 Task: Create a due date automation trigger when advanced on, on the tuesday of the week before a card is due add fields without custom field "Resume" set to a date not in this week at 11:00 AM.
Action: Mouse moved to (1097, 85)
Screenshot: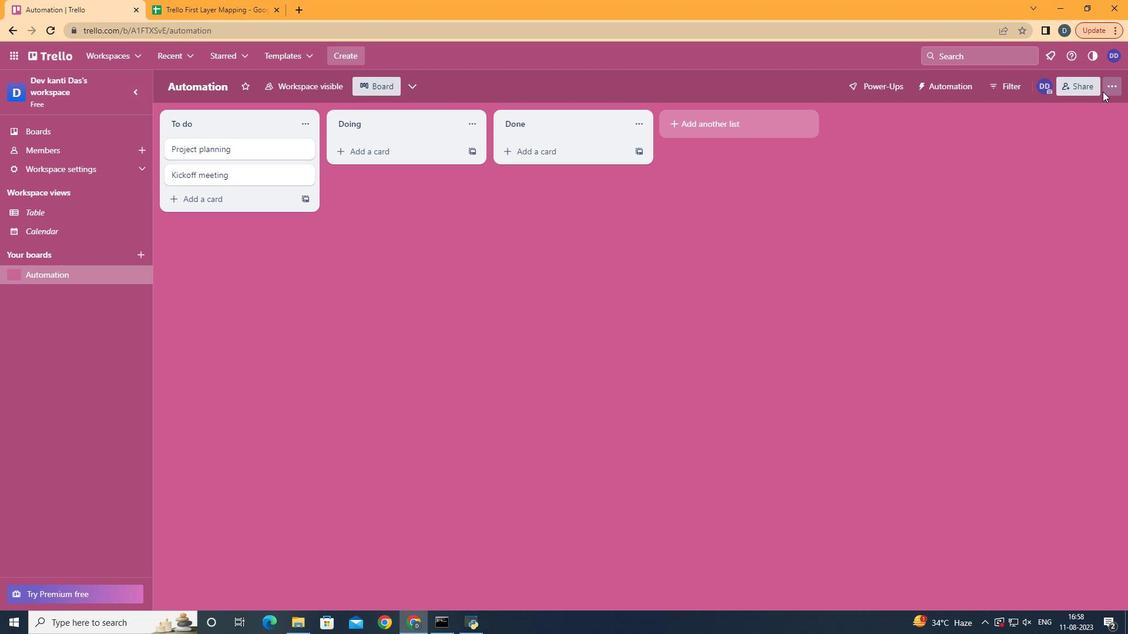 
Action: Mouse pressed left at (1097, 85)
Screenshot: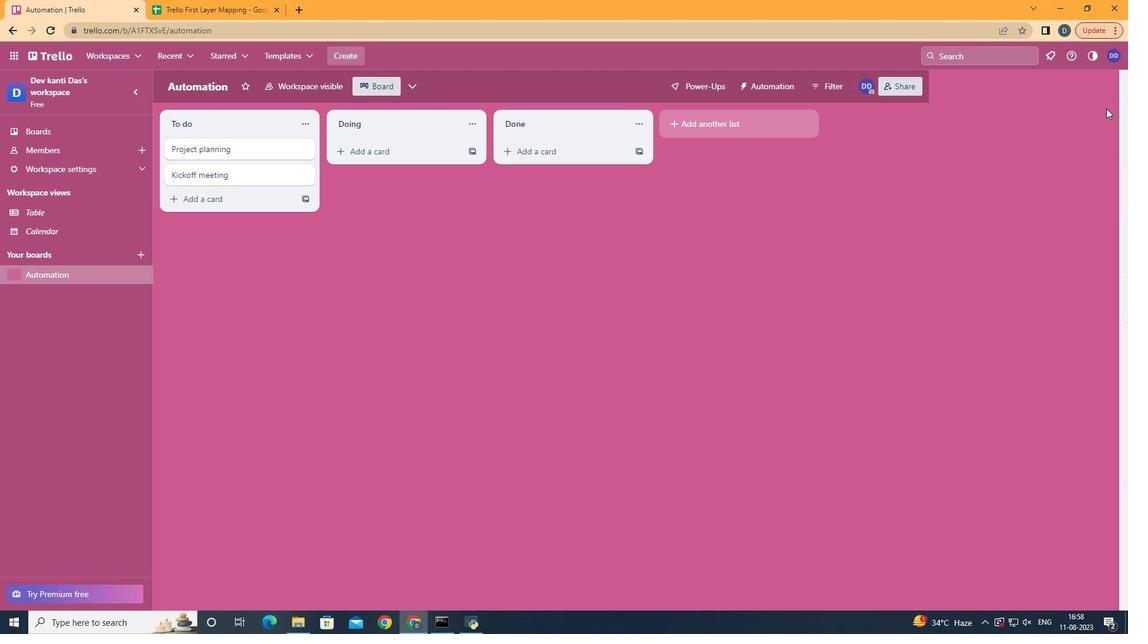 
Action: Mouse moved to (1046, 233)
Screenshot: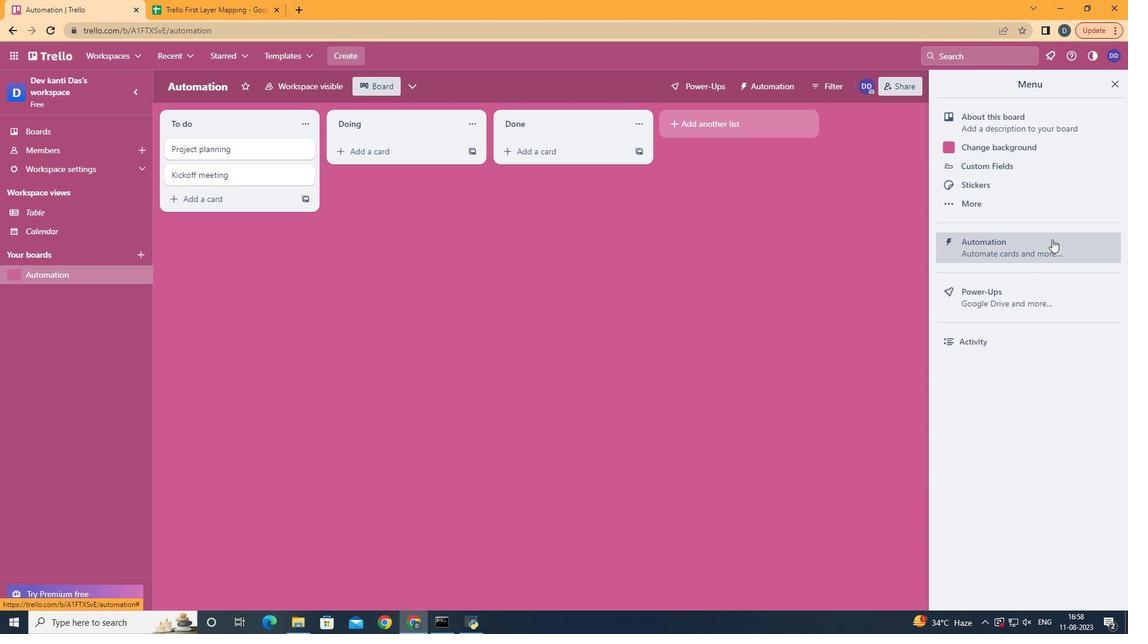 
Action: Mouse pressed left at (1046, 233)
Screenshot: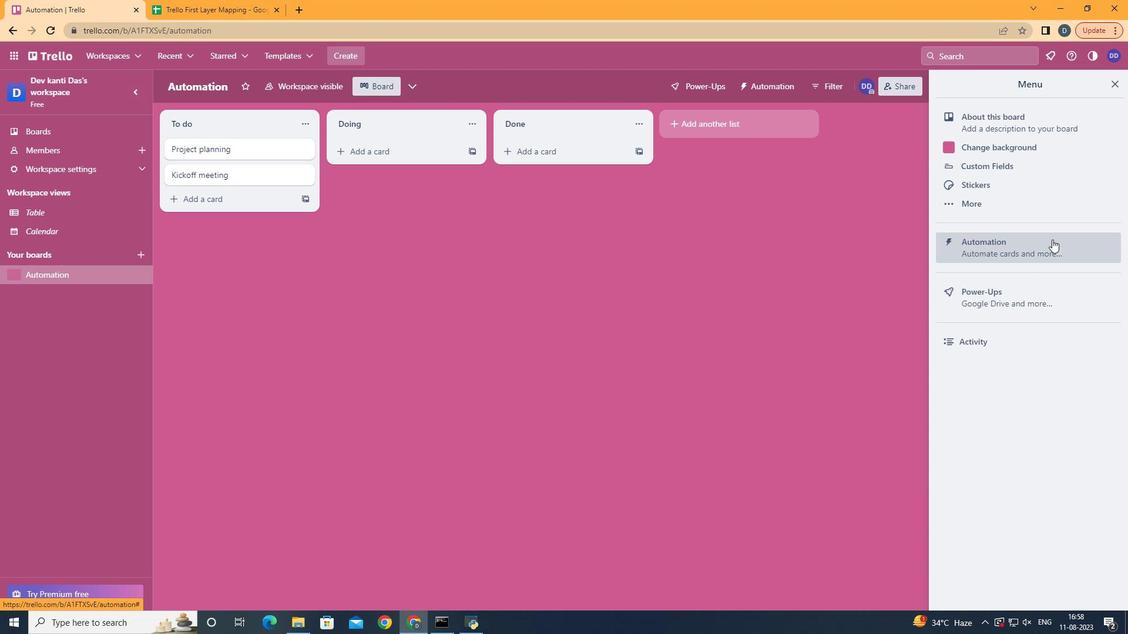 
Action: Mouse moved to (199, 238)
Screenshot: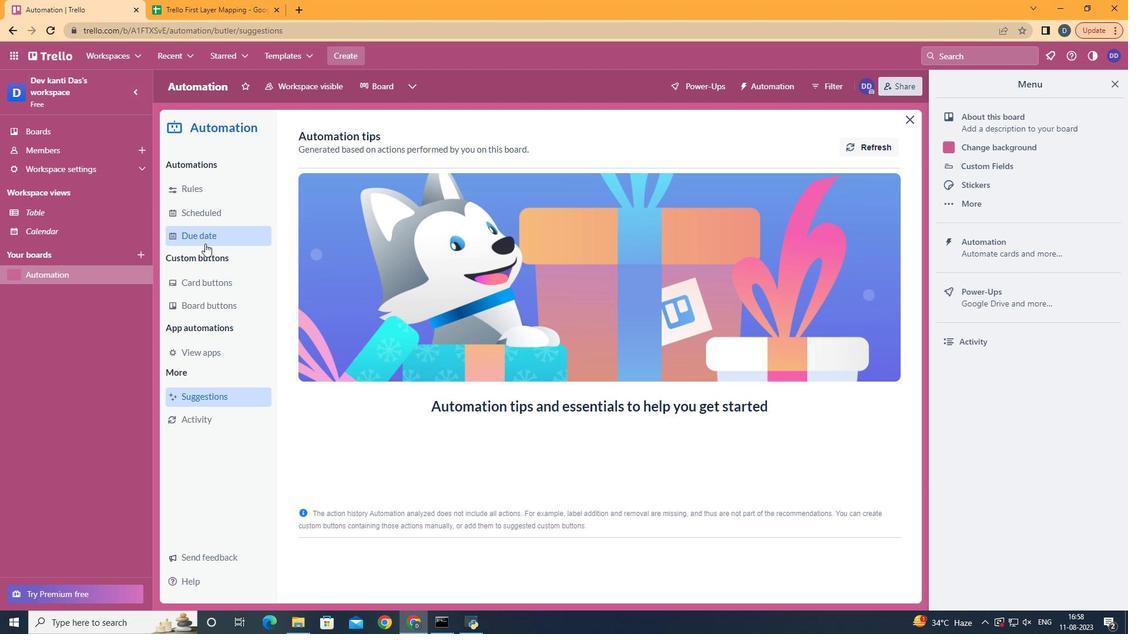 
Action: Mouse pressed left at (199, 238)
Screenshot: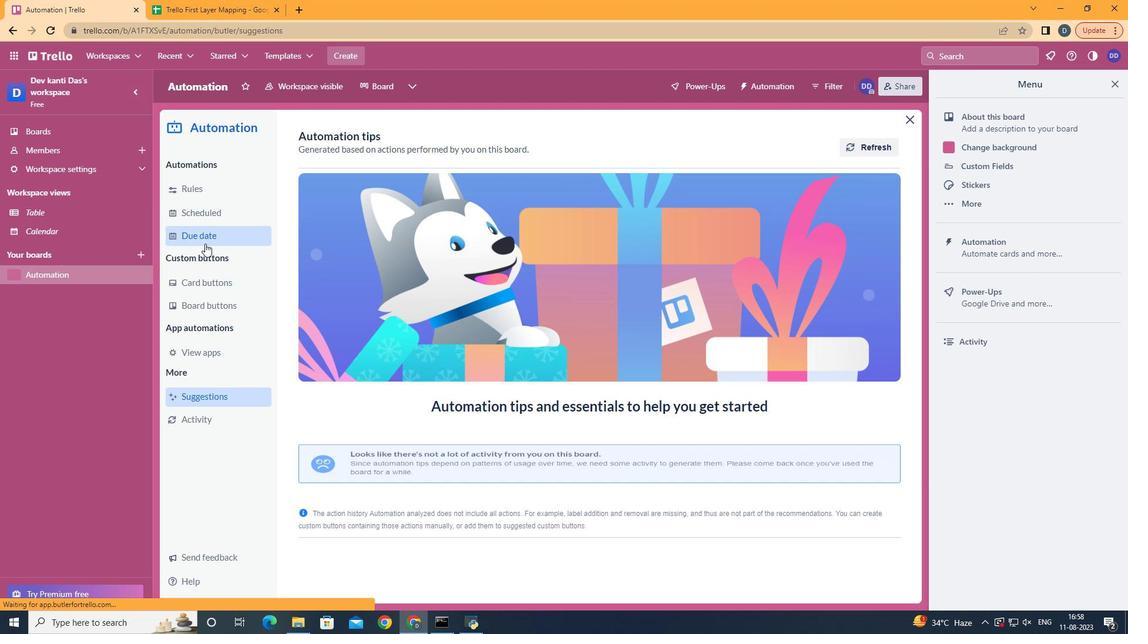 
Action: Mouse moved to (816, 133)
Screenshot: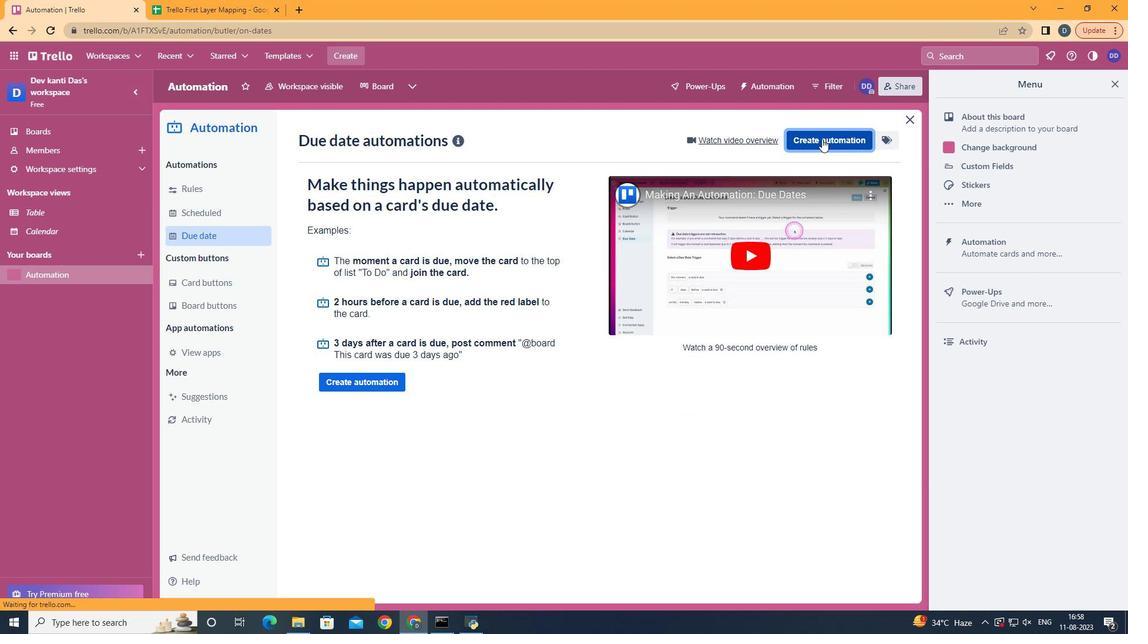 
Action: Mouse pressed left at (816, 133)
Screenshot: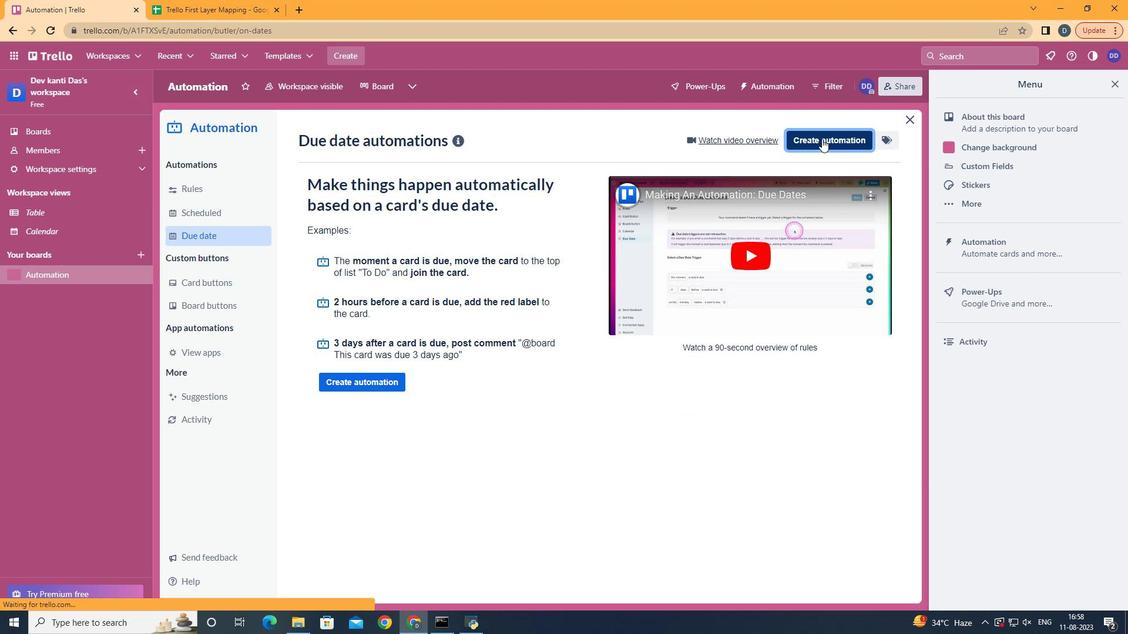 
Action: Mouse moved to (600, 247)
Screenshot: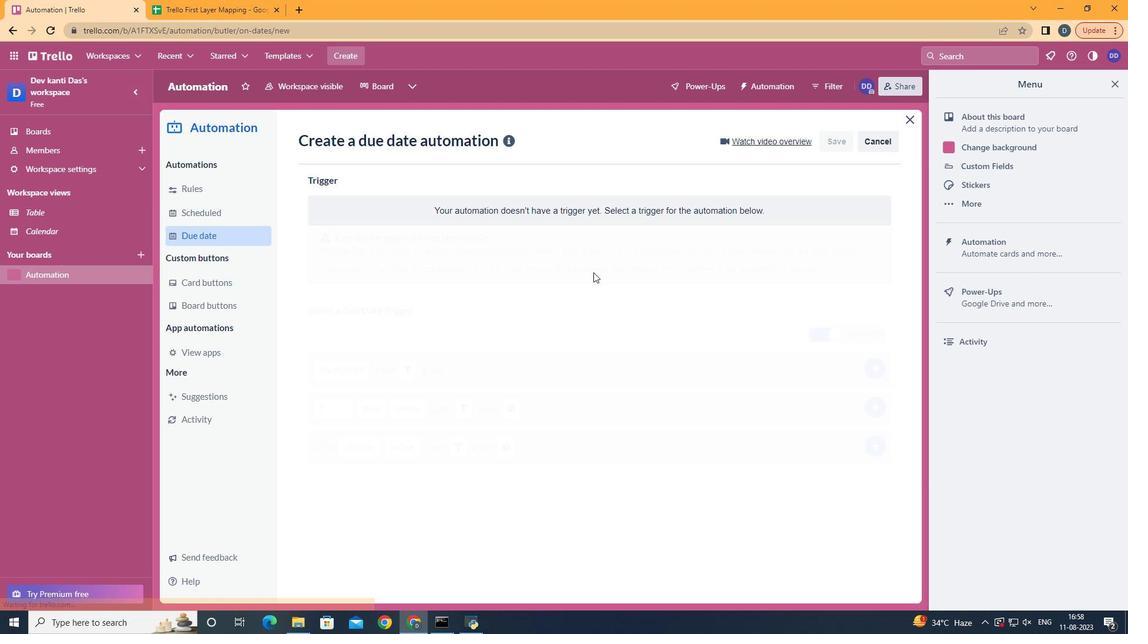 
Action: Mouse pressed left at (600, 247)
Screenshot: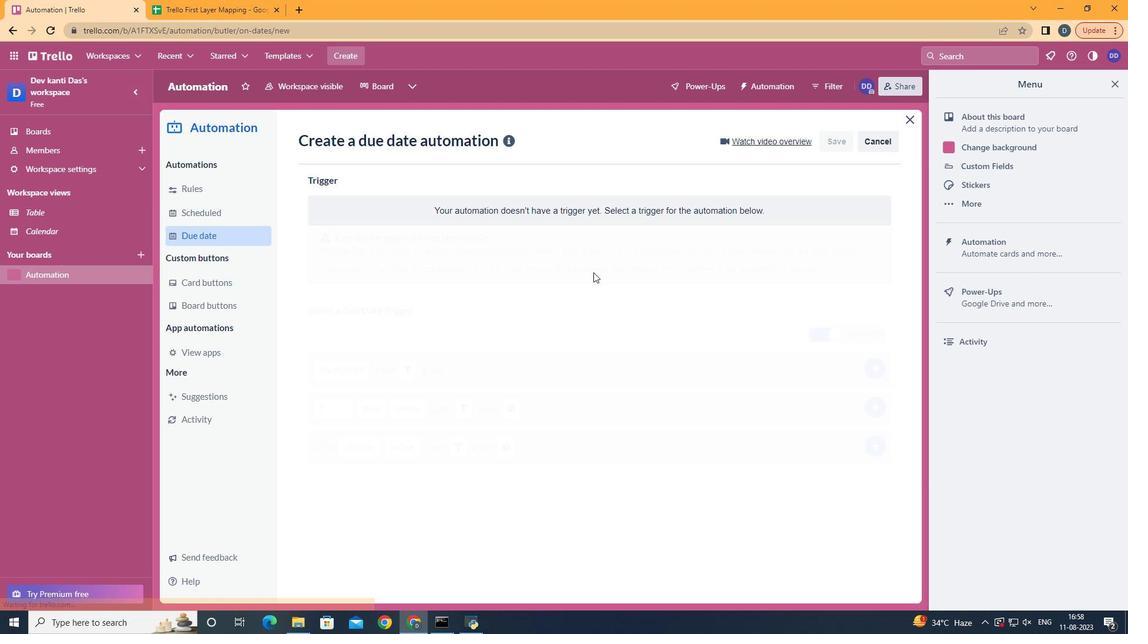 
Action: Mouse moved to (371, 327)
Screenshot: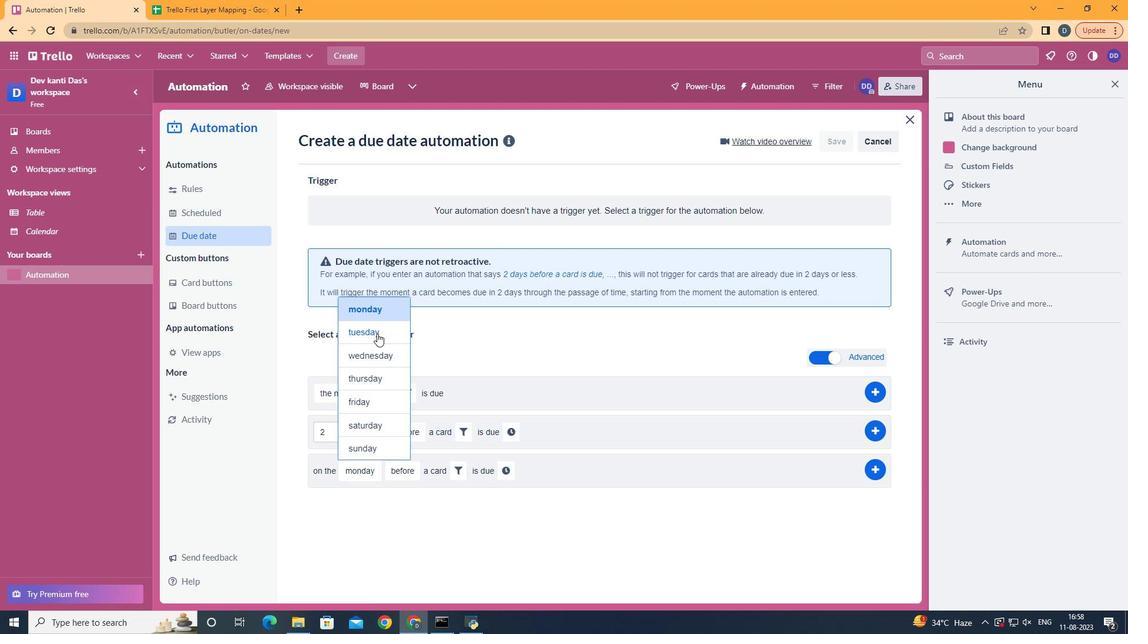 
Action: Mouse pressed left at (371, 327)
Screenshot: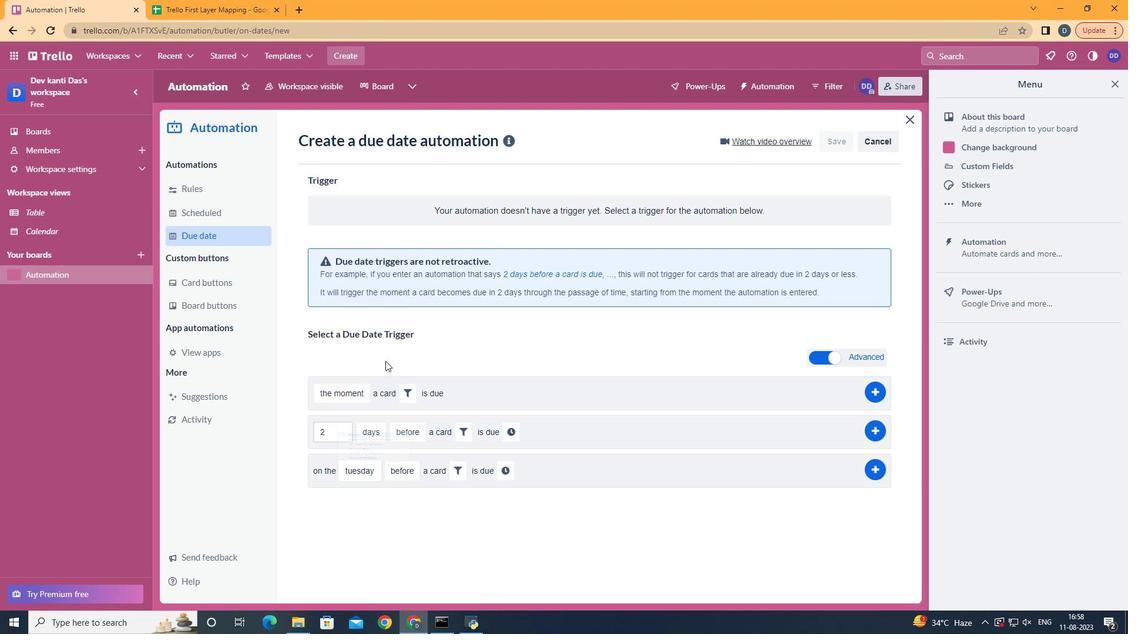 
Action: Mouse moved to (419, 557)
Screenshot: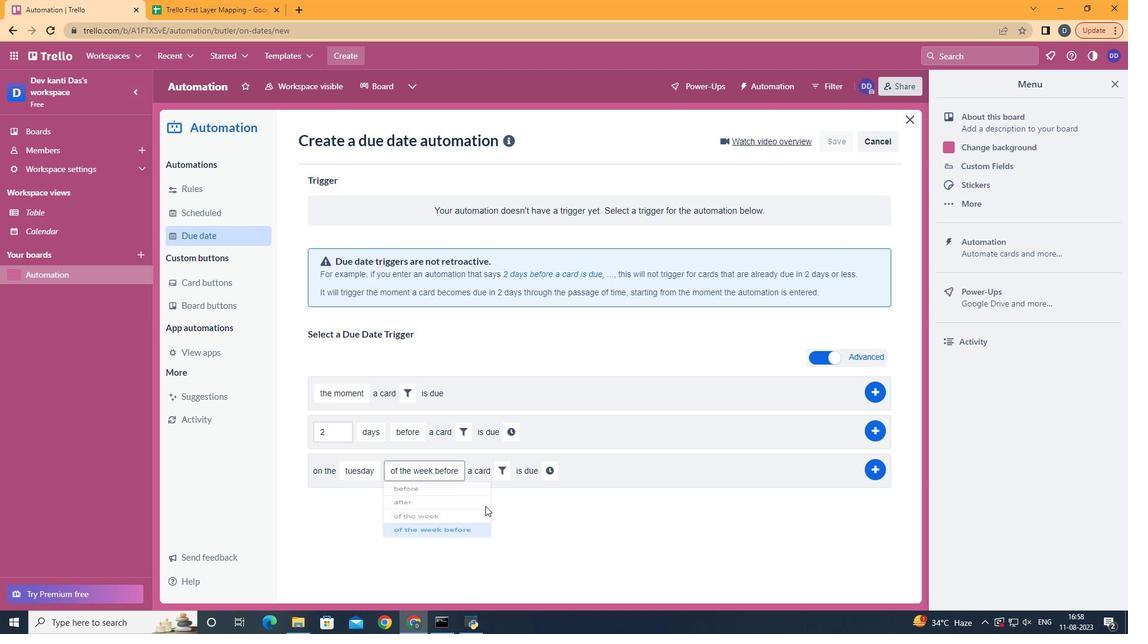 
Action: Mouse pressed left at (419, 557)
Screenshot: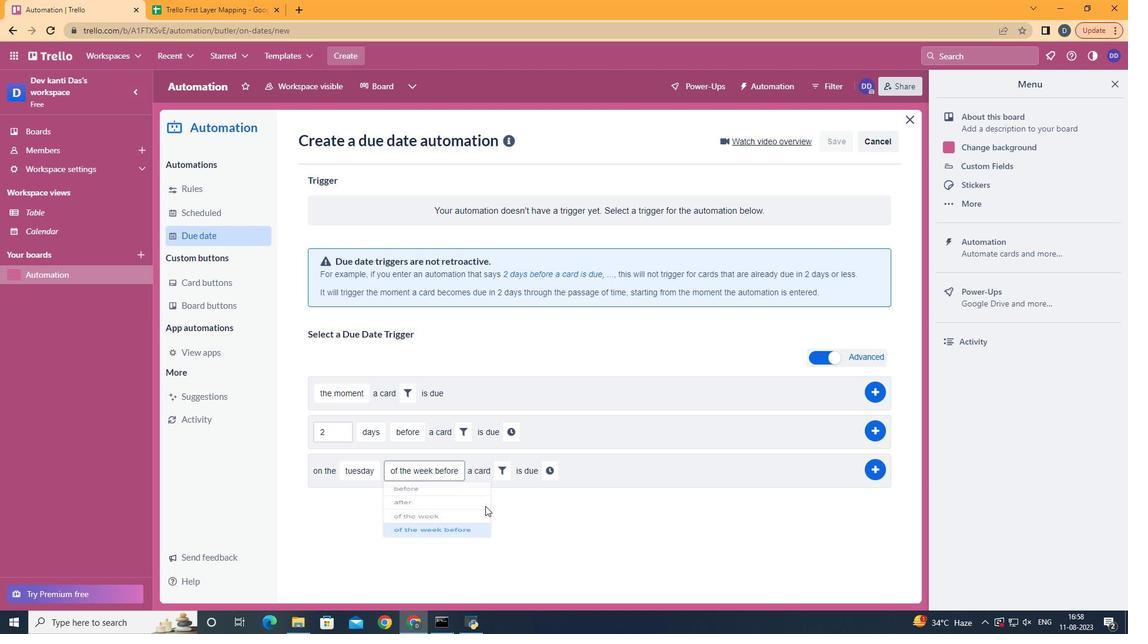 
Action: Mouse moved to (489, 464)
Screenshot: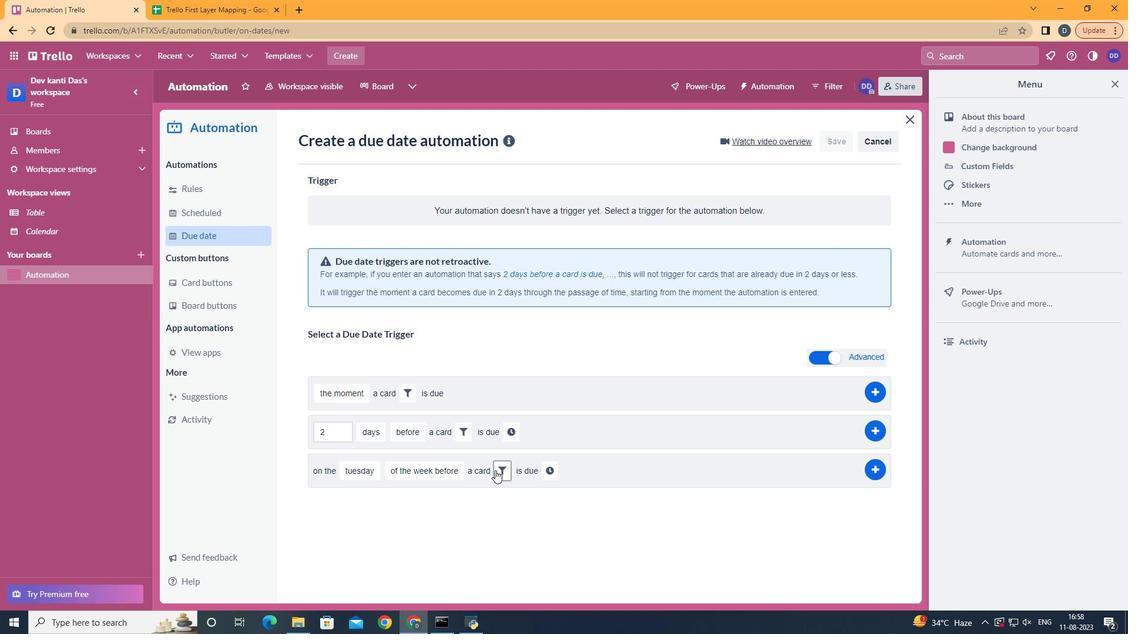 
Action: Mouse pressed left at (489, 464)
Screenshot: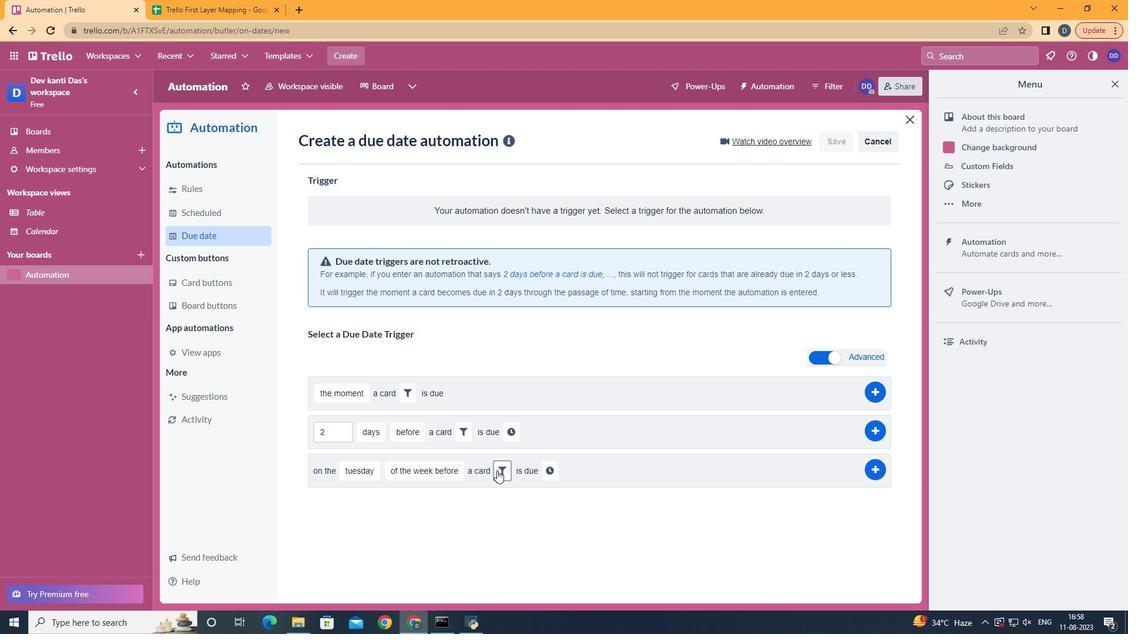 
Action: Mouse moved to (687, 496)
Screenshot: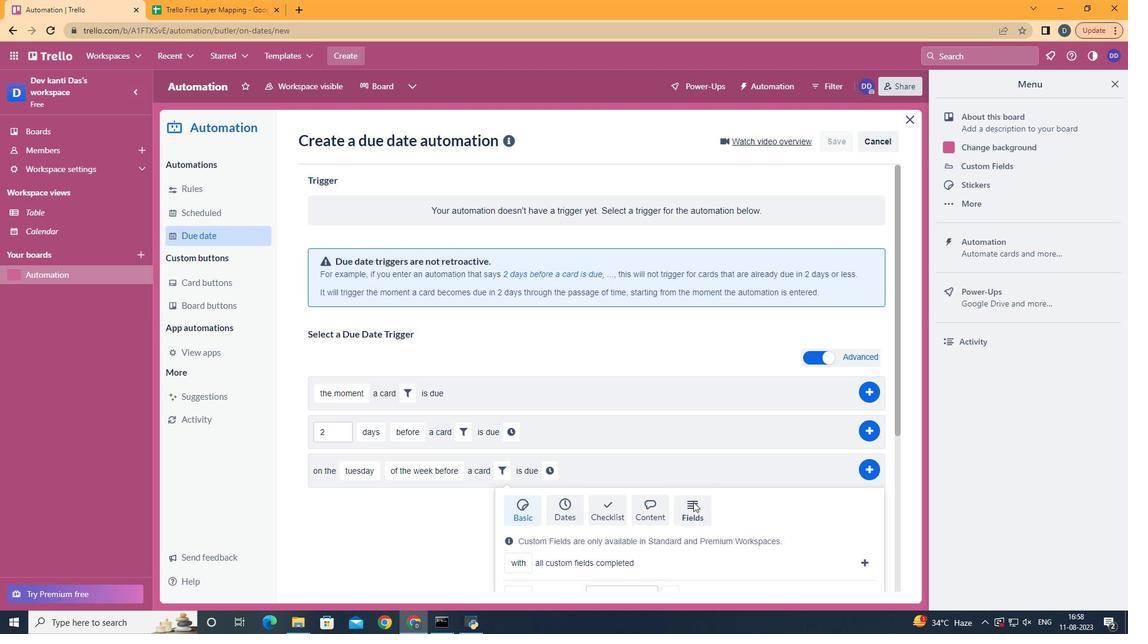 
Action: Mouse pressed left at (687, 496)
Screenshot: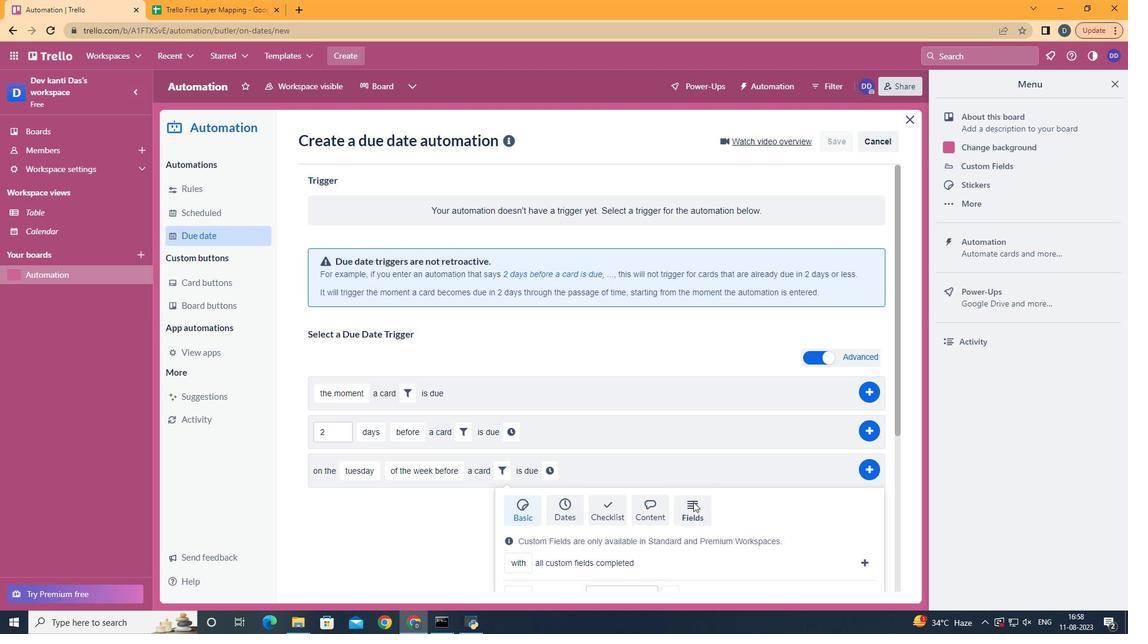 
Action: Mouse moved to (691, 496)
Screenshot: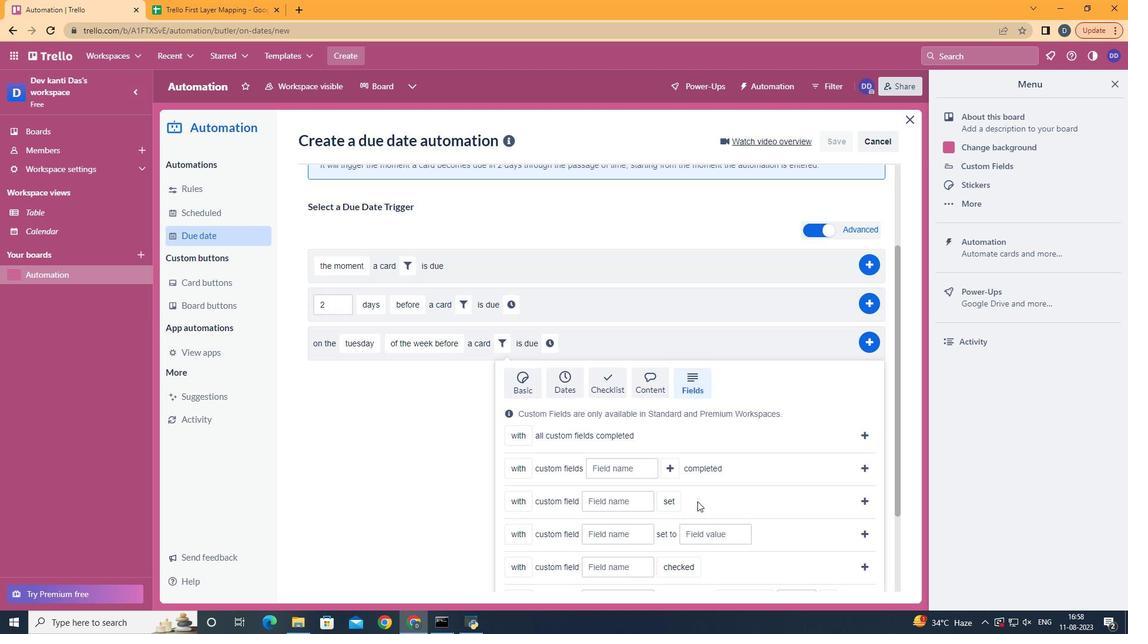 
Action: Mouse scrolled (691, 495) with delta (0, 0)
Screenshot: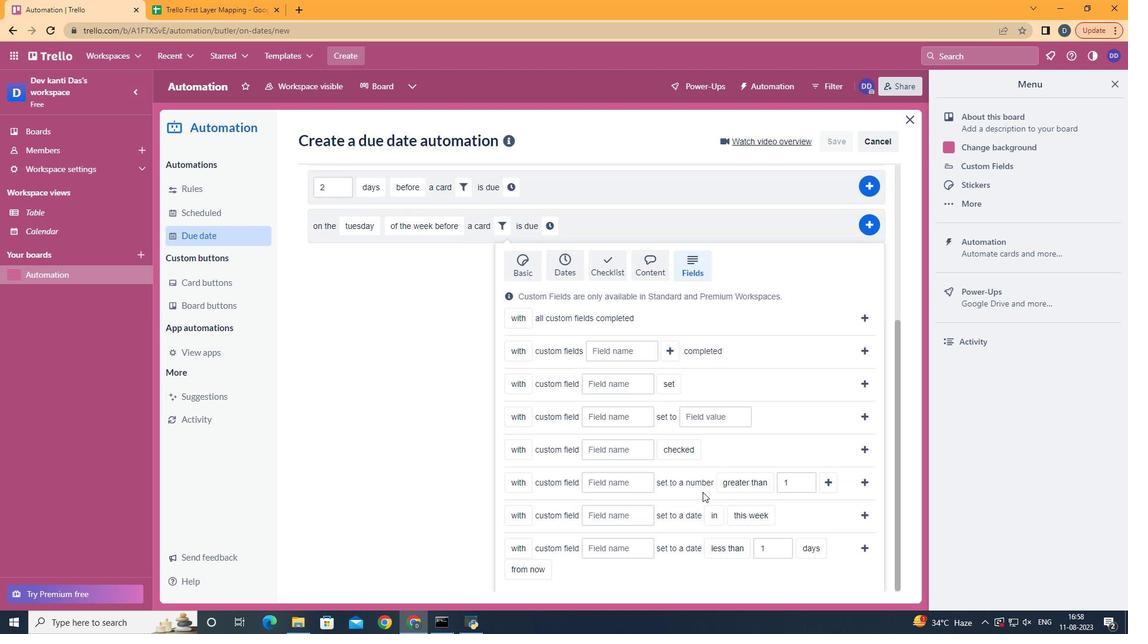 
Action: Mouse scrolled (691, 495) with delta (0, 0)
Screenshot: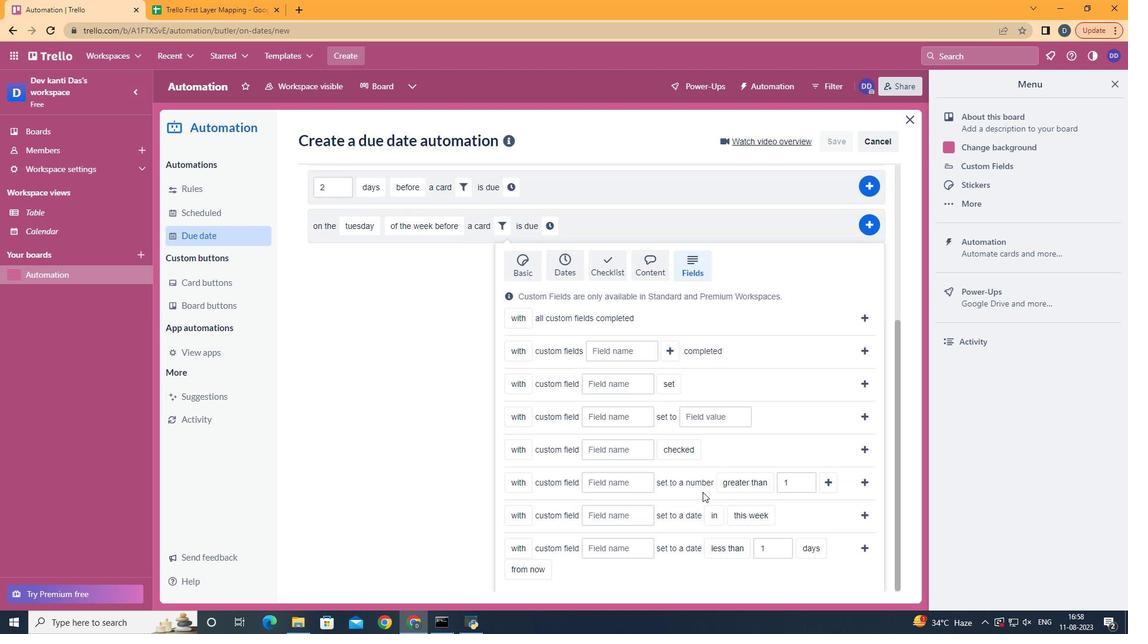 
Action: Mouse scrolled (691, 495) with delta (0, 0)
Screenshot: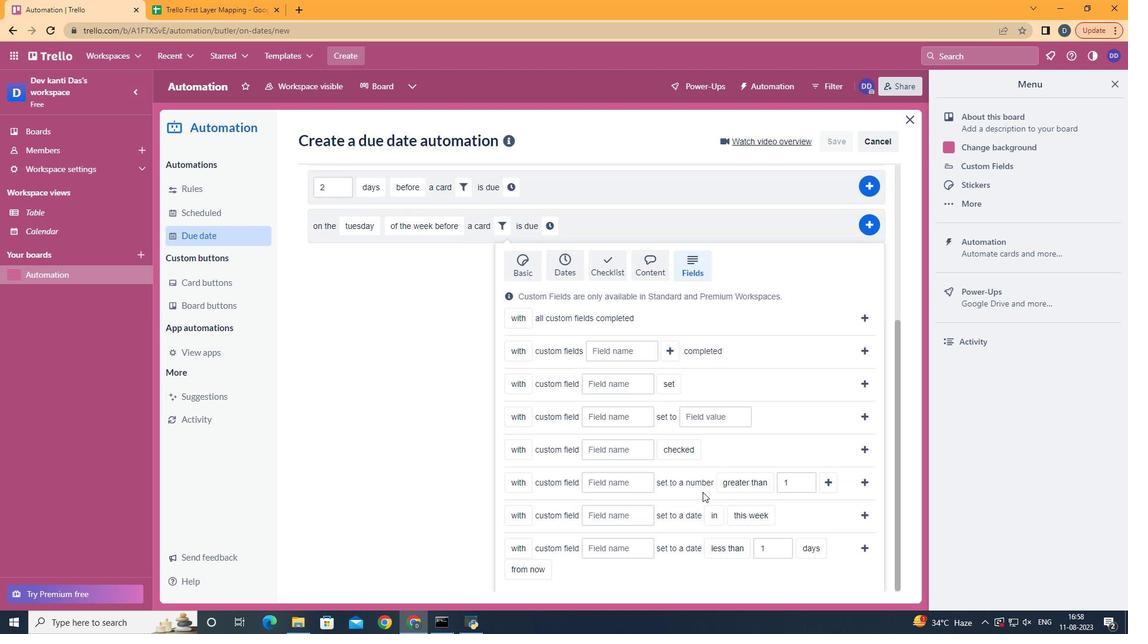 
Action: Mouse scrolled (691, 495) with delta (0, 0)
Screenshot: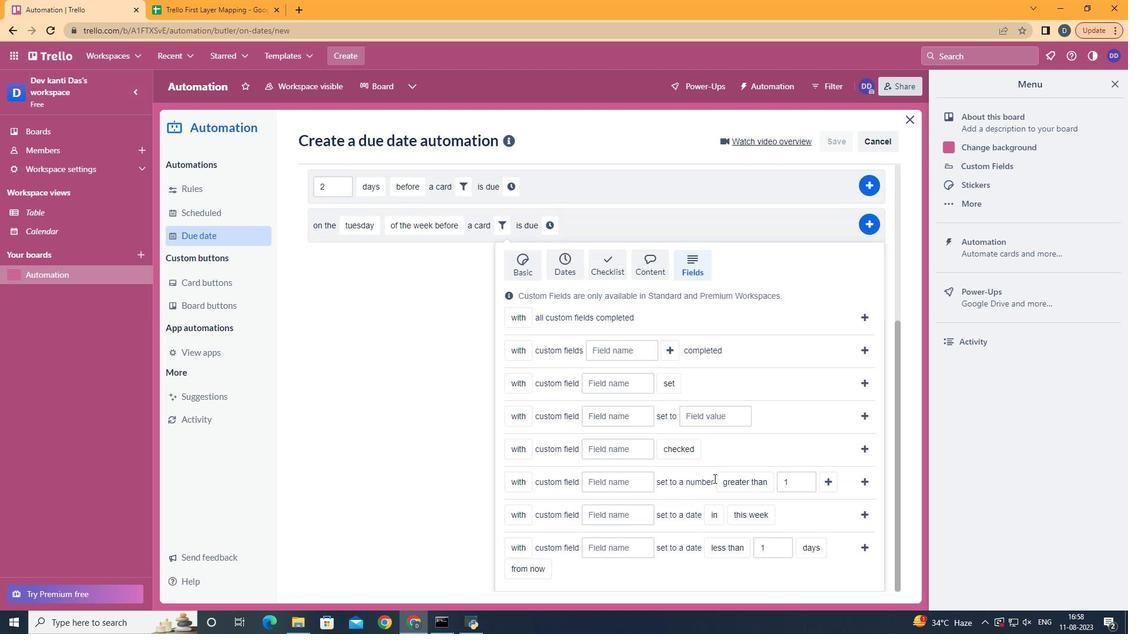 
Action: Mouse scrolled (691, 495) with delta (0, 0)
Screenshot: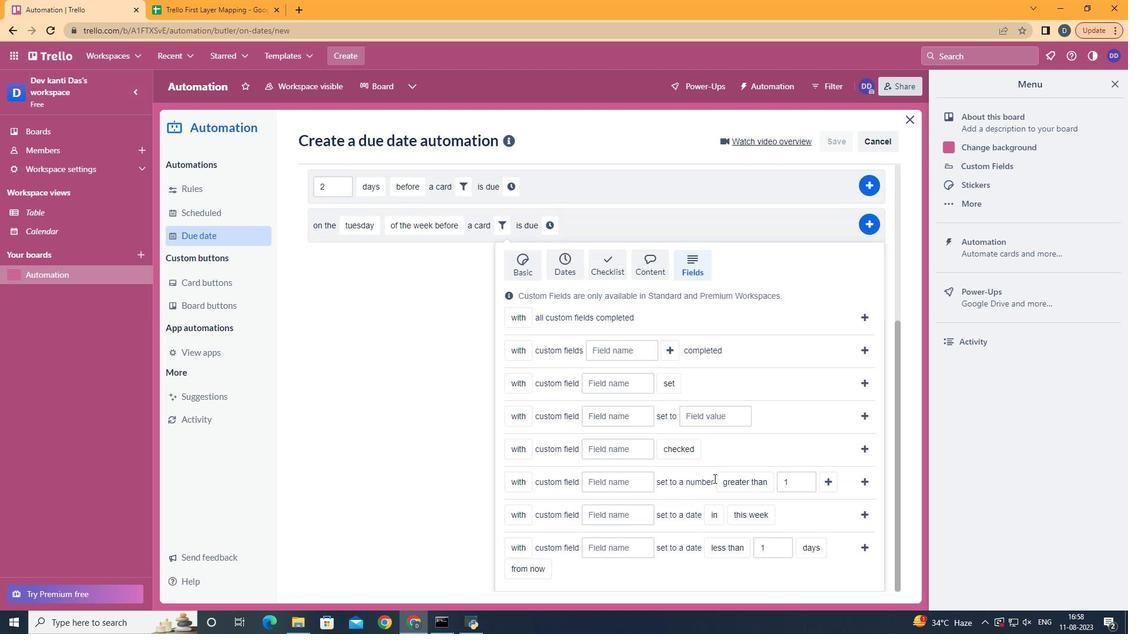 
Action: Mouse moved to (530, 547)
Screenshot: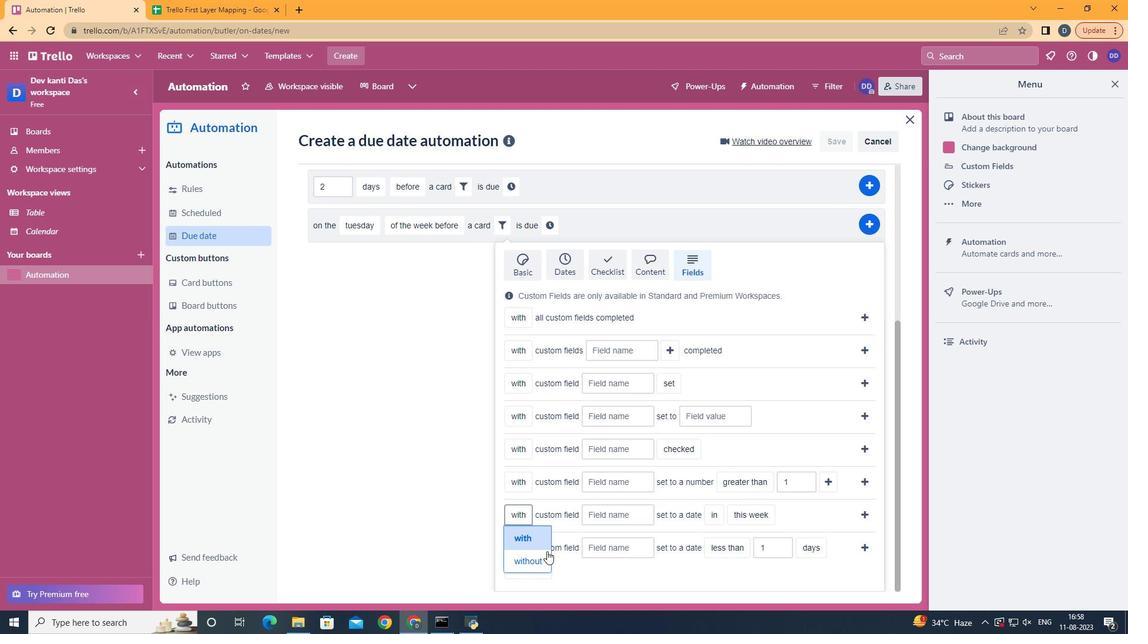 
Action: Mouse pressed left at (530, 547)
Screenshot: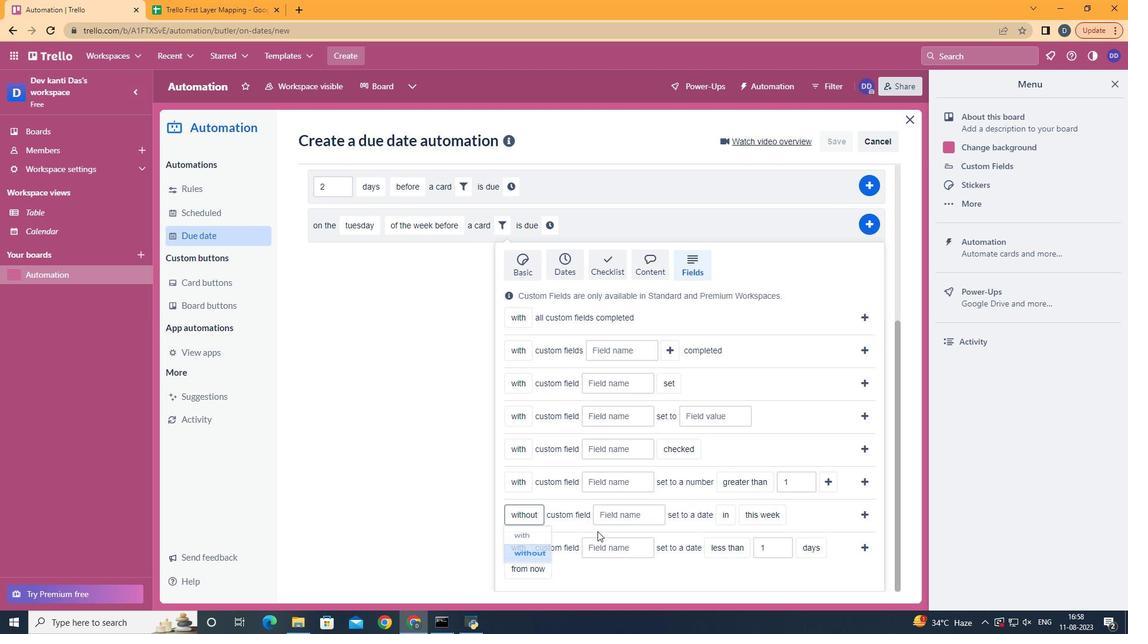 
Action: Mouse moved to (613, 514)
Screenshot: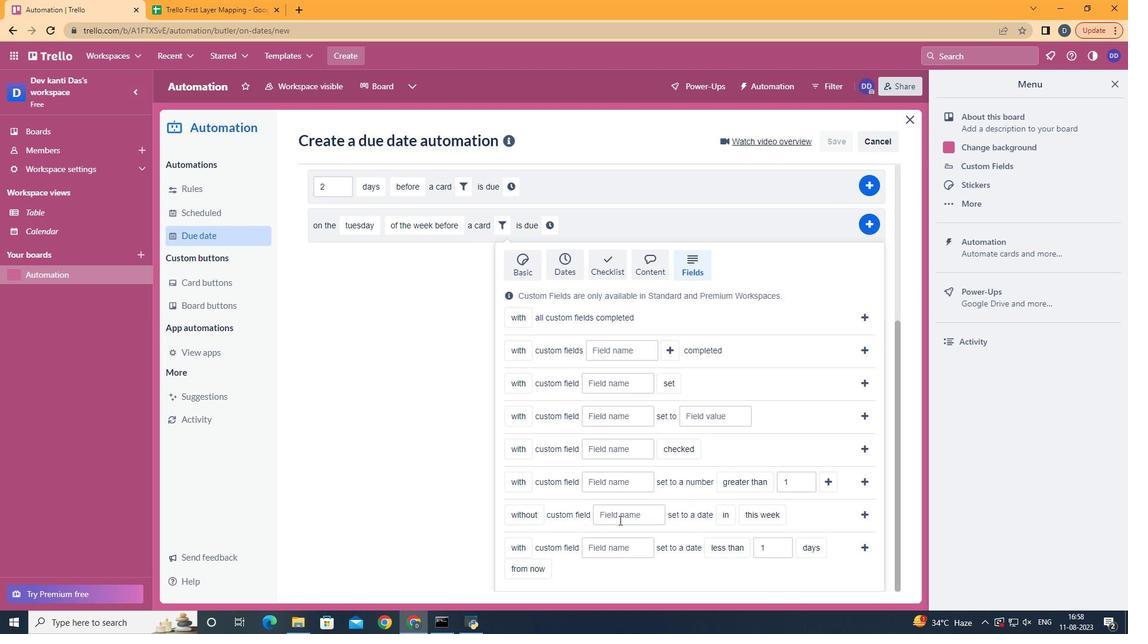 
Action: Mouse pressed left at (613, 514)
Screenshot: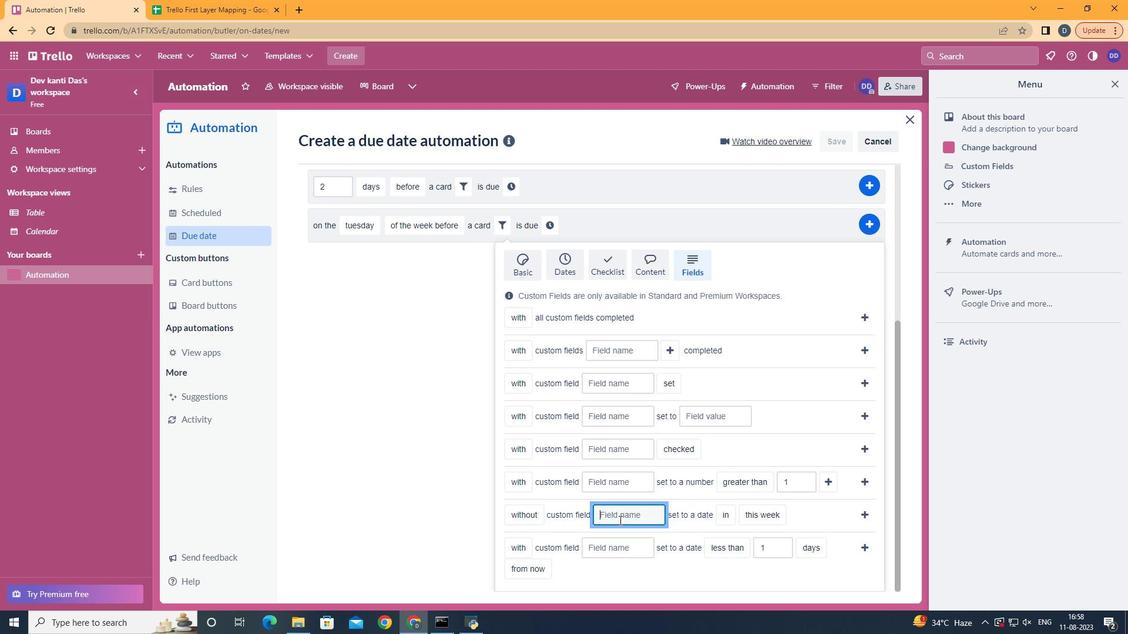 
Action: Mouse moved to (617, 514)
Screenshot: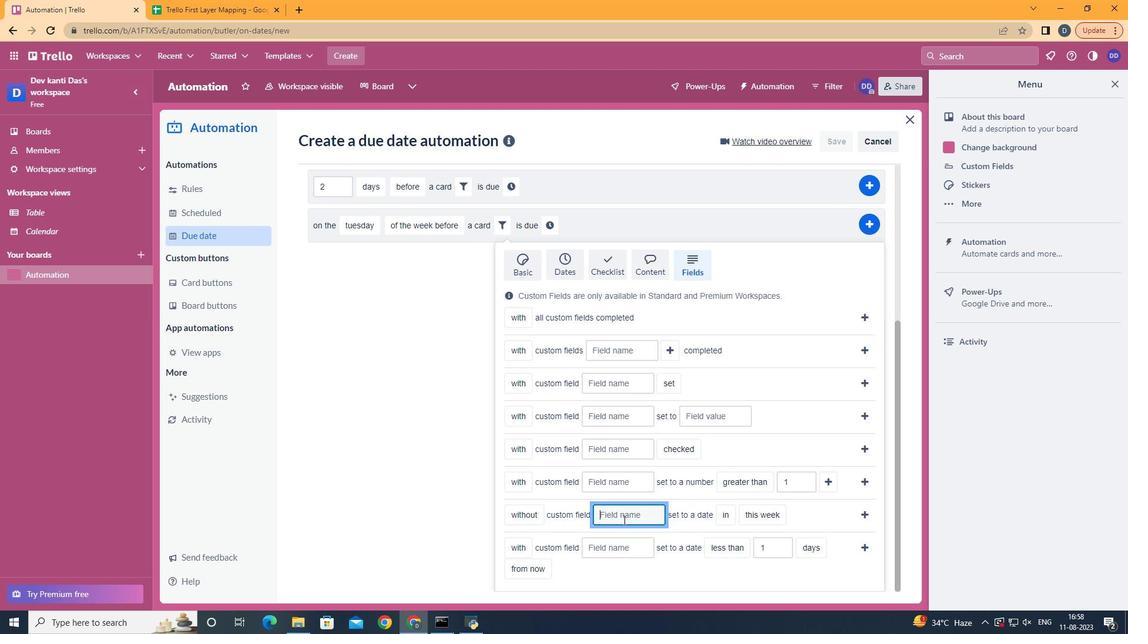
Action: Key pressed <Key.shift>Resume
Screenshot: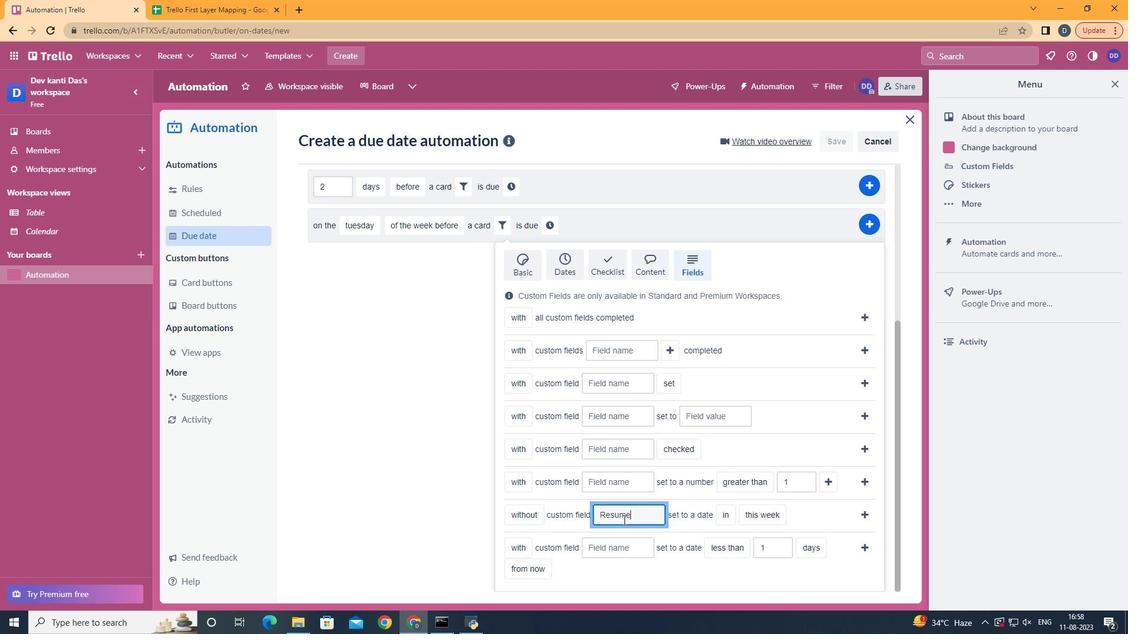 
Action: Mouse moved to (724, 560)
Screenshot: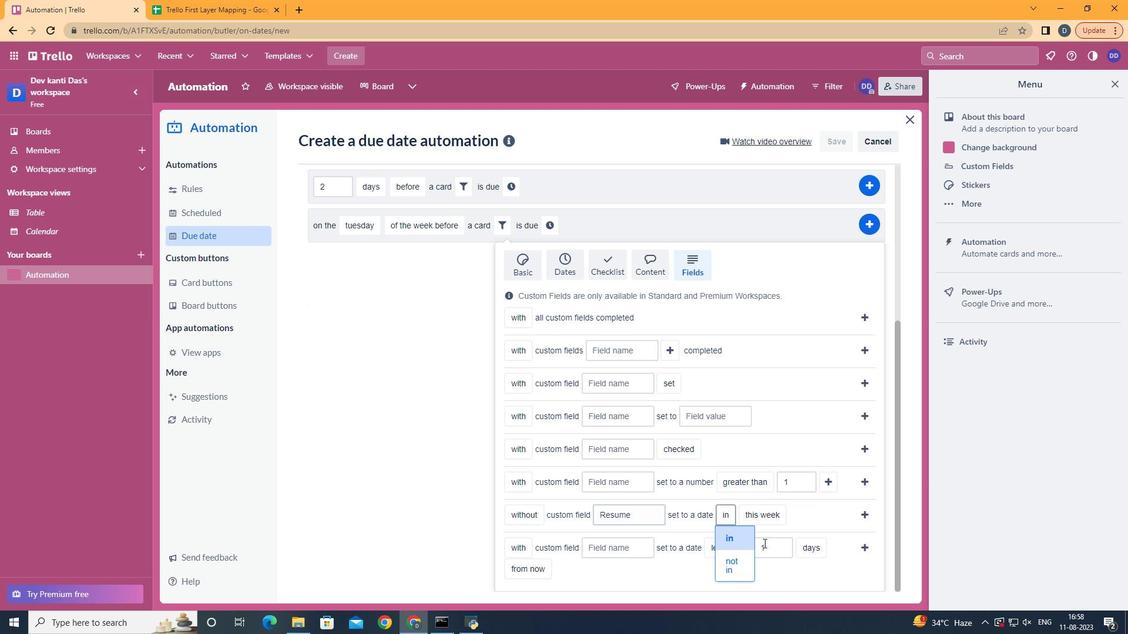 
Action: Mouse pressed left at (724, 560)
Screenshot: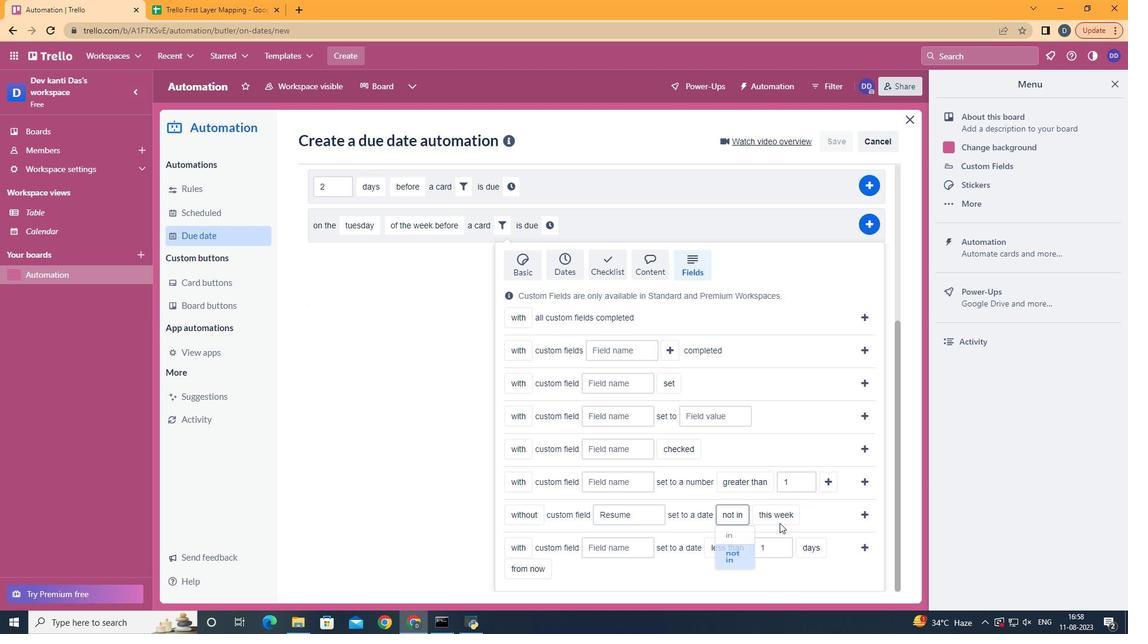 
Action: Mouse moved to (782, 530)
Screenshot: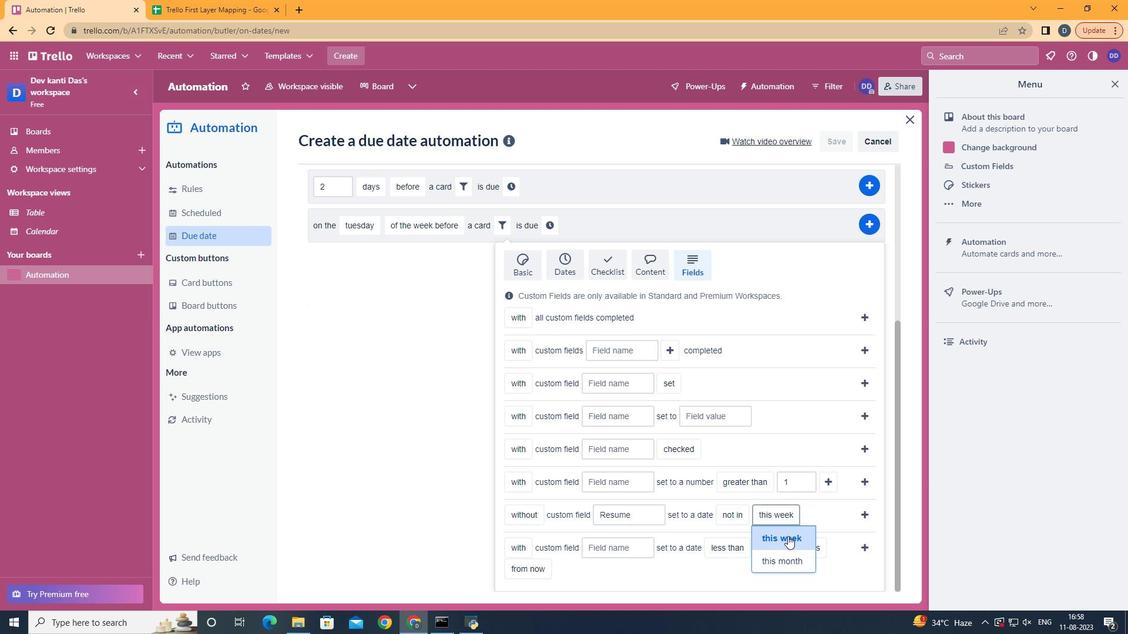 
Action: Mouse pressed left at (782, 530)
Screenshot: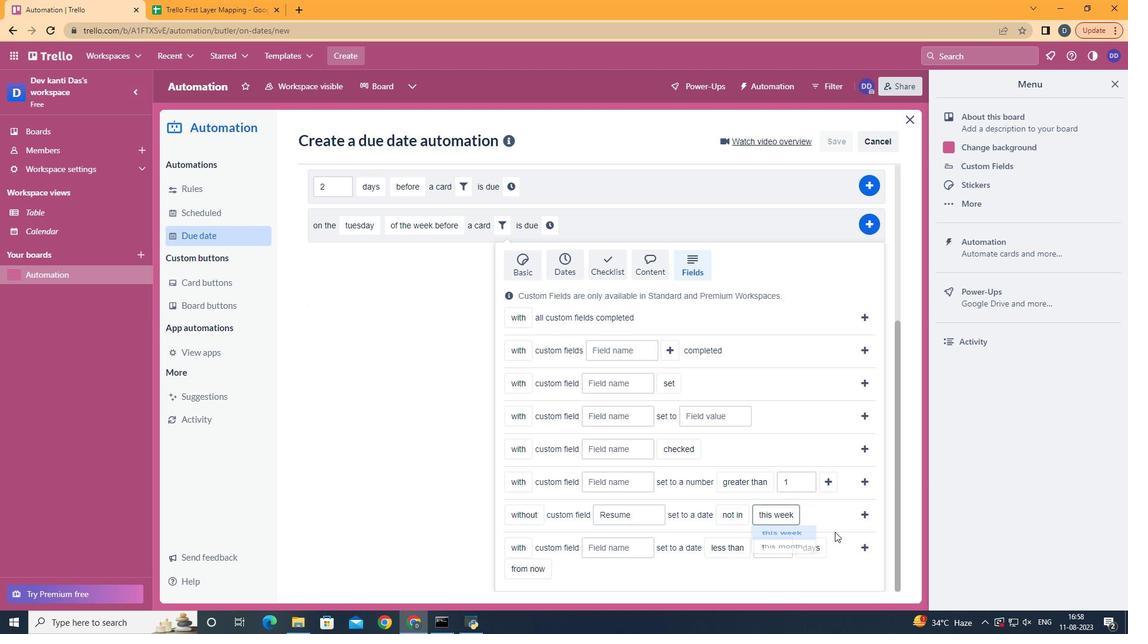 
Action: Mouse moved to (856, 511)
Screenshot: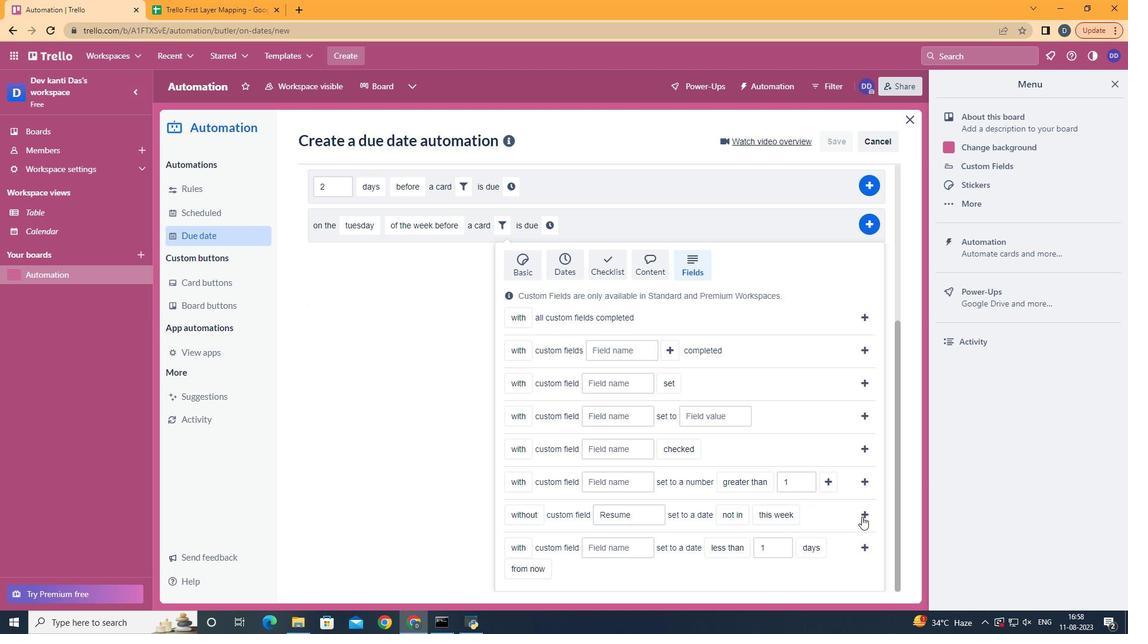 
Action: Mouse pressed left at (856, 511)
Screenshot: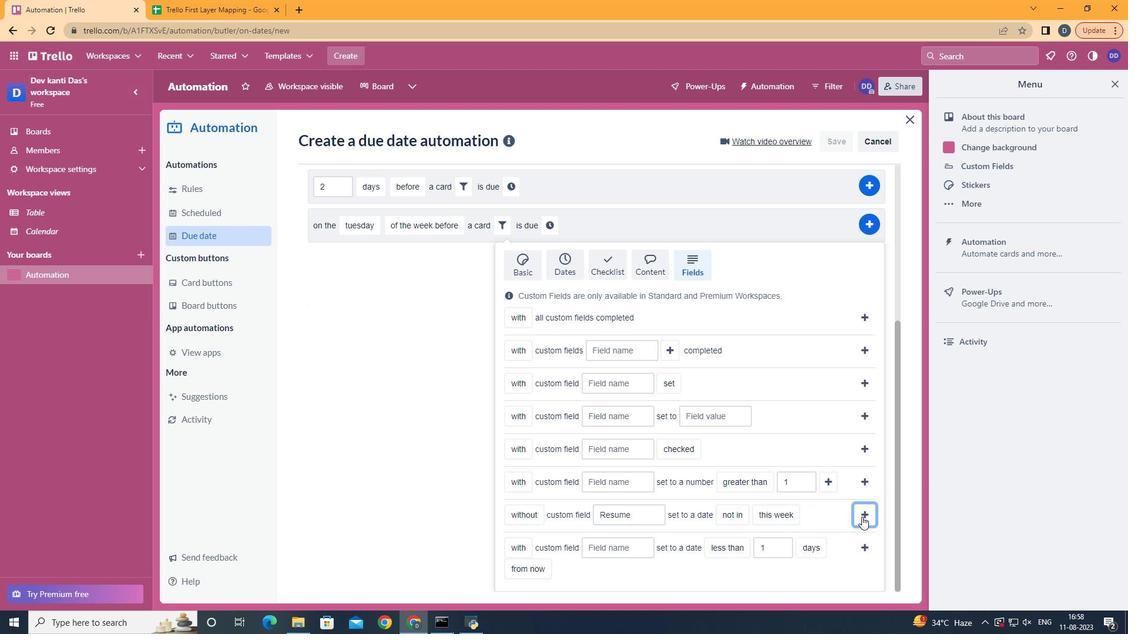 
Action: Mouse moved to (802, 460)
Screenshot: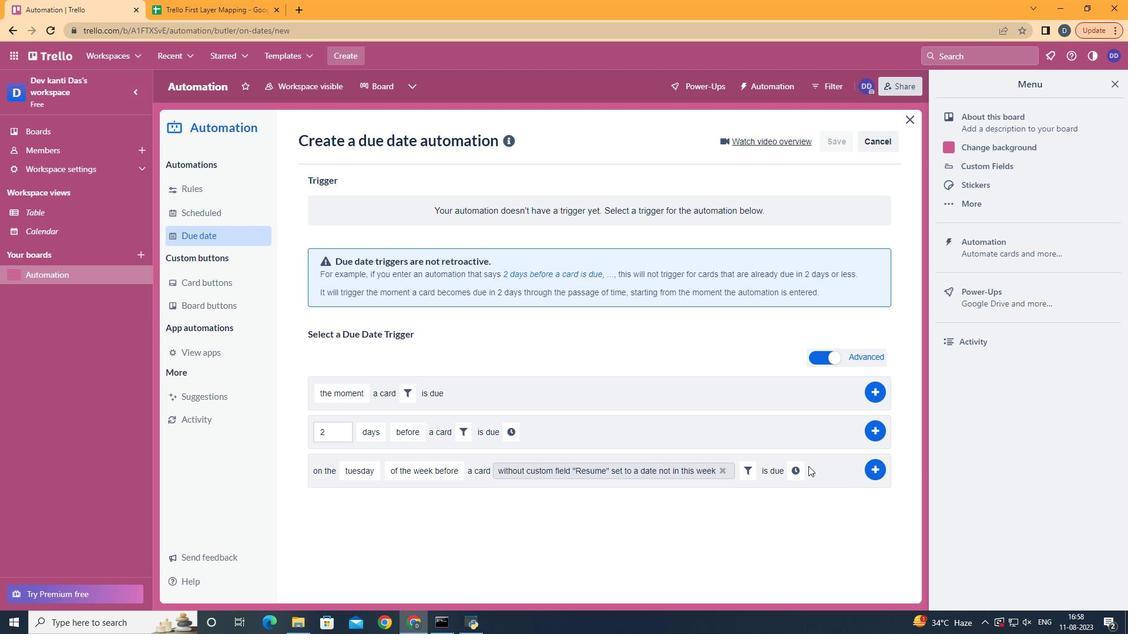 
Action: Mouse pressed left at (802, 460)
Screenshot: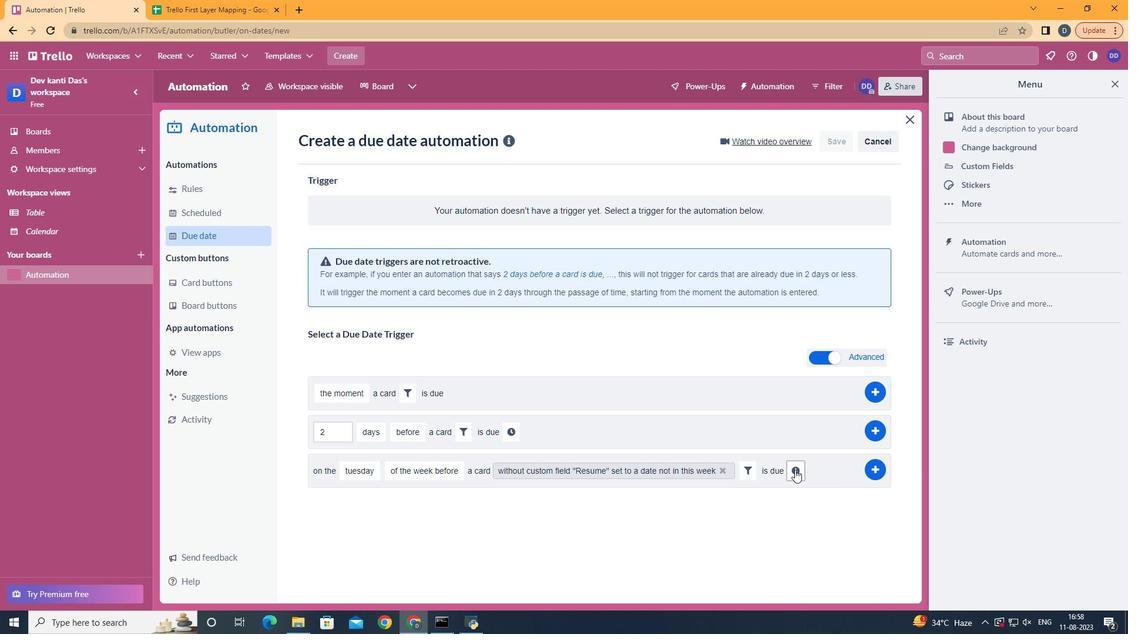 
Action: Mouse moved to (789, 464)
Screenshot: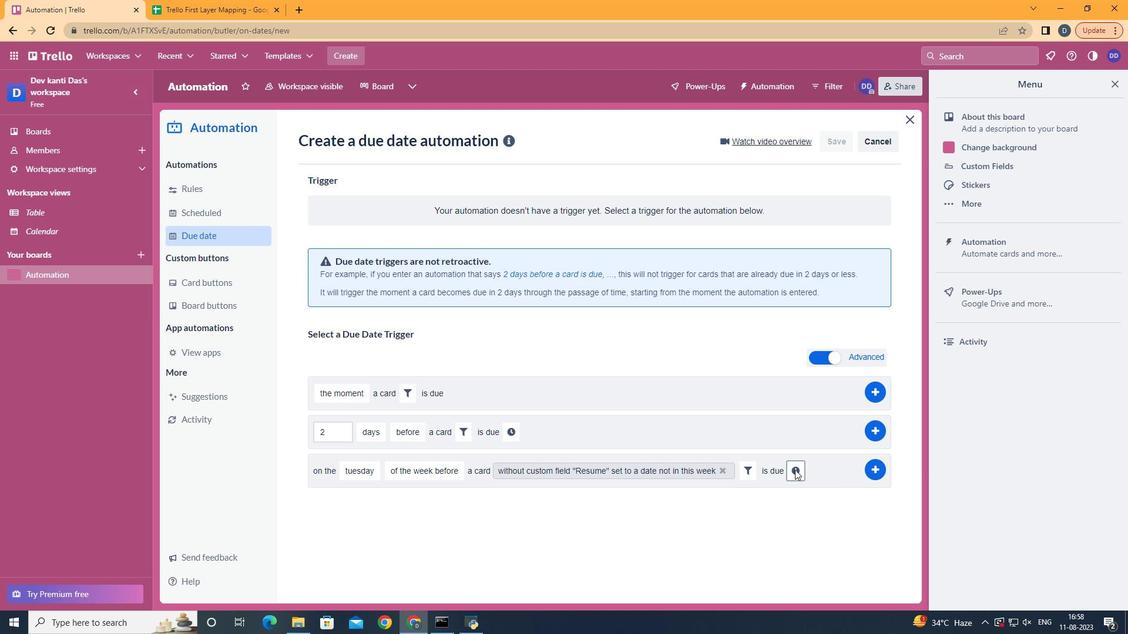 
Action: Mouse pressed left at (789, 464)
Screenshot: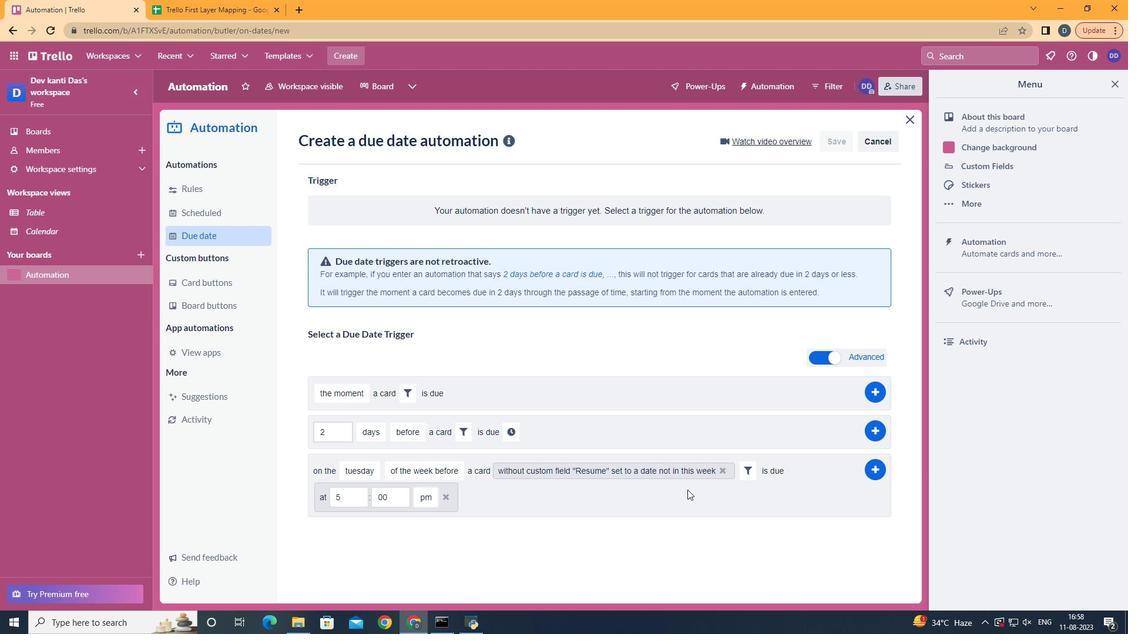 
Action: Mouse moved to (337, 496)
Screenshot: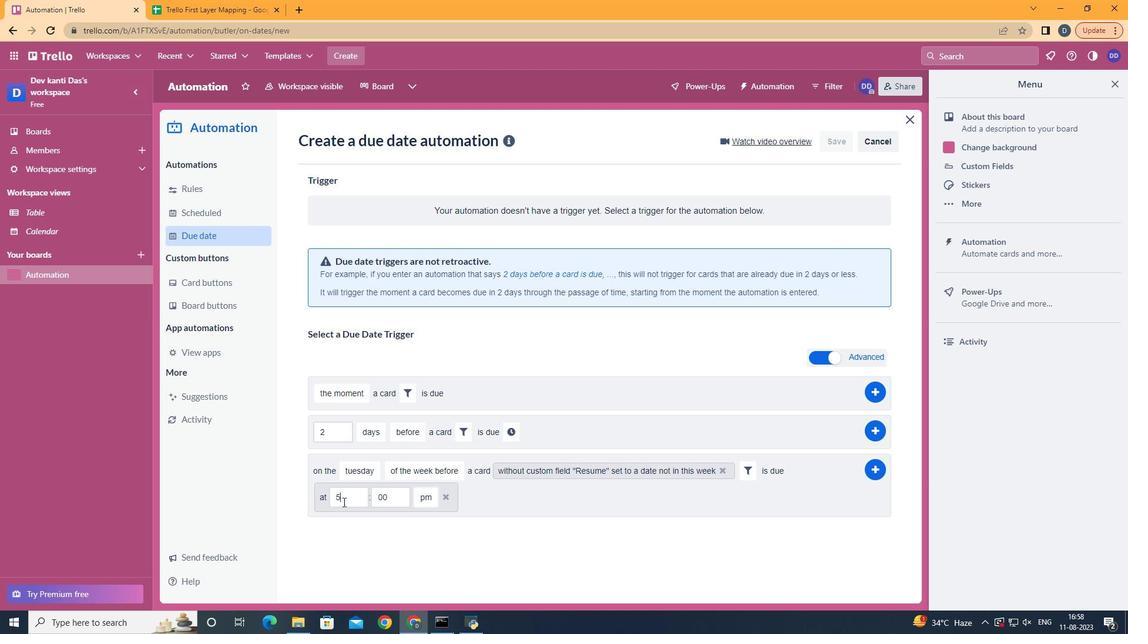 
Action: Mouse pressed left at (337, 496)
Screenshot: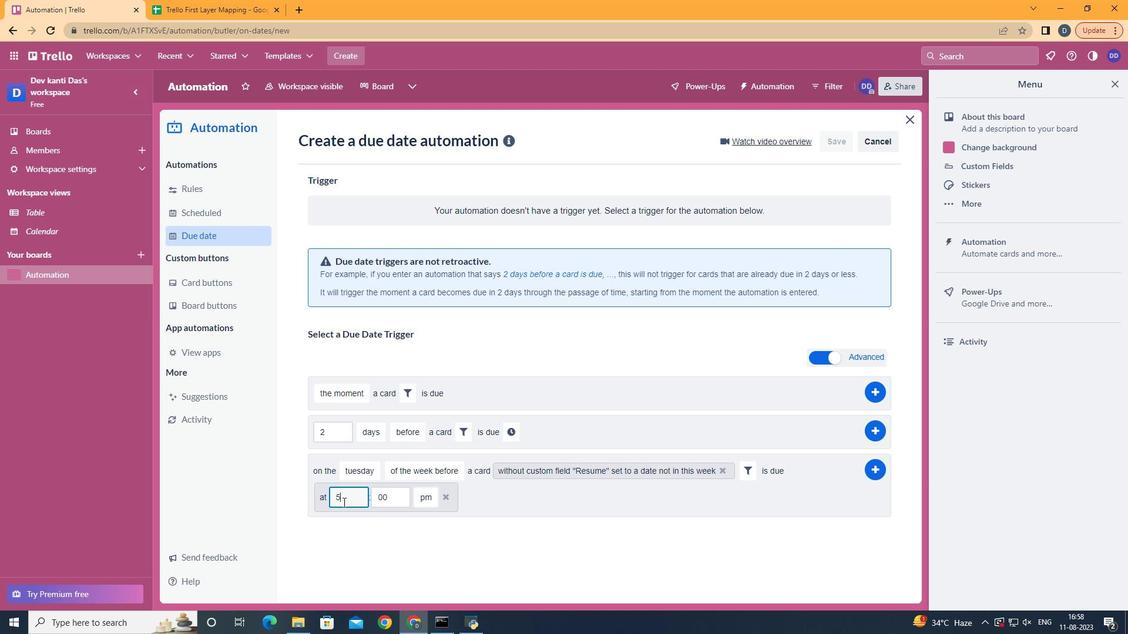 
Action: Mouse moved to (337, 500)
Screenshot: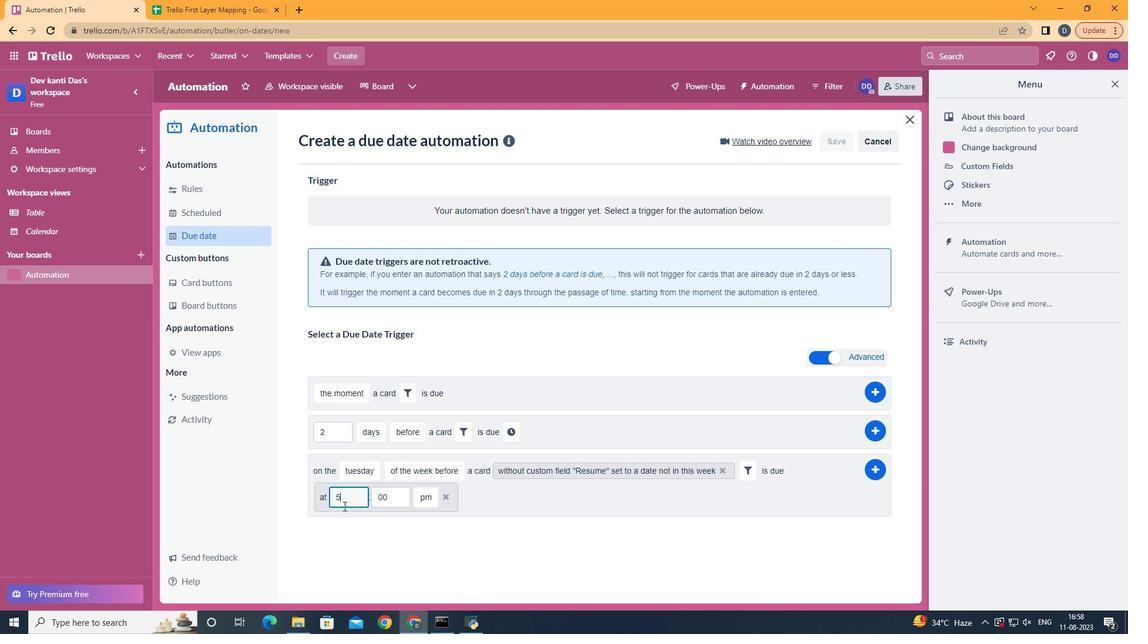 
Action: Key pressed <Key.backspace>11
Screenshot: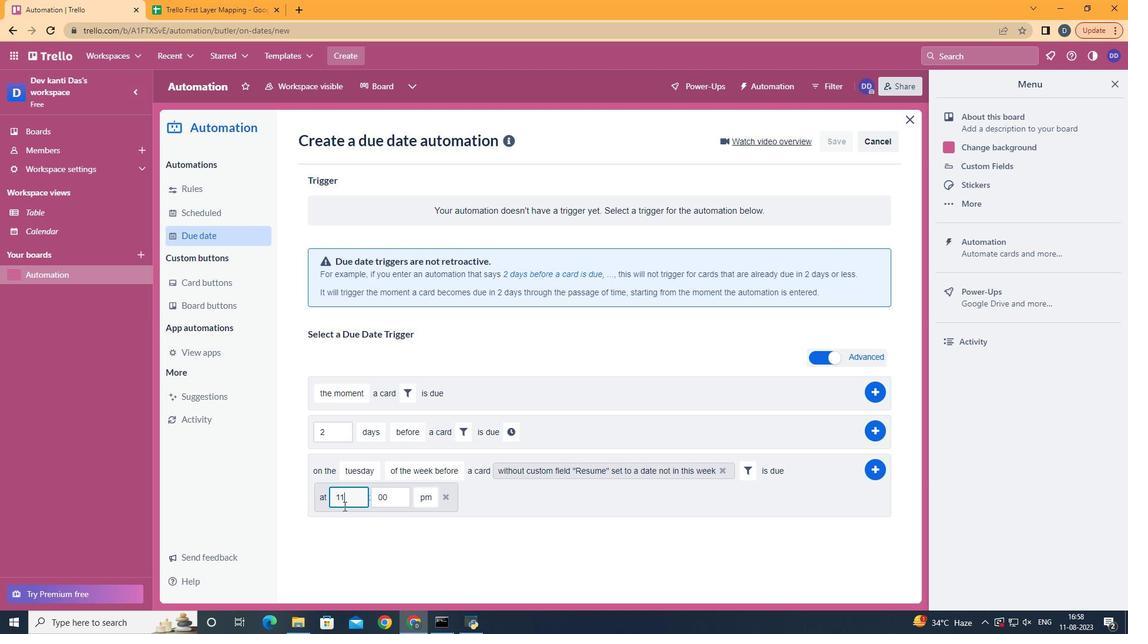 
Action: Mouse moved to (421, 504)
Screenshot: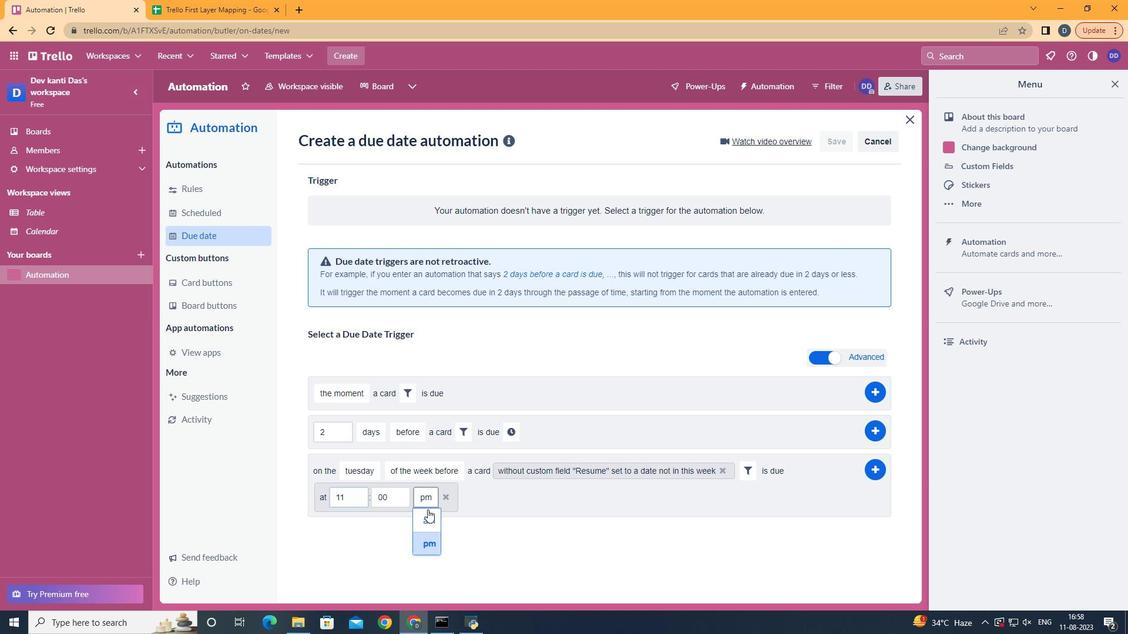 
Action: Mouse pressed left at (421, 504)
Screenshot: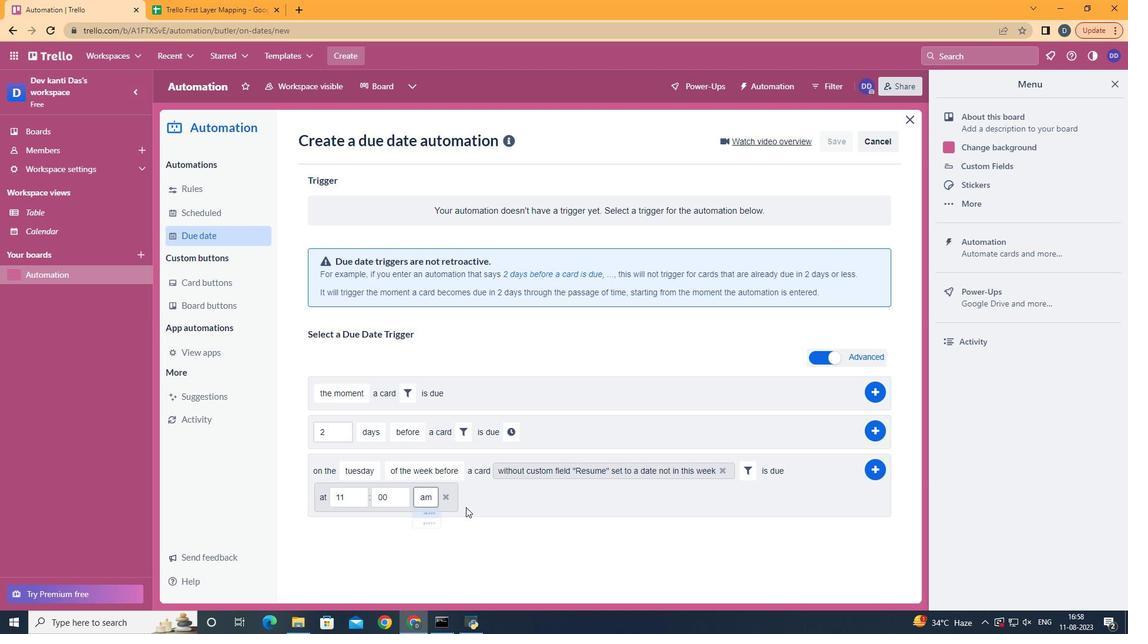 
Action: Mouse moved to (873, 463)
Screenshot: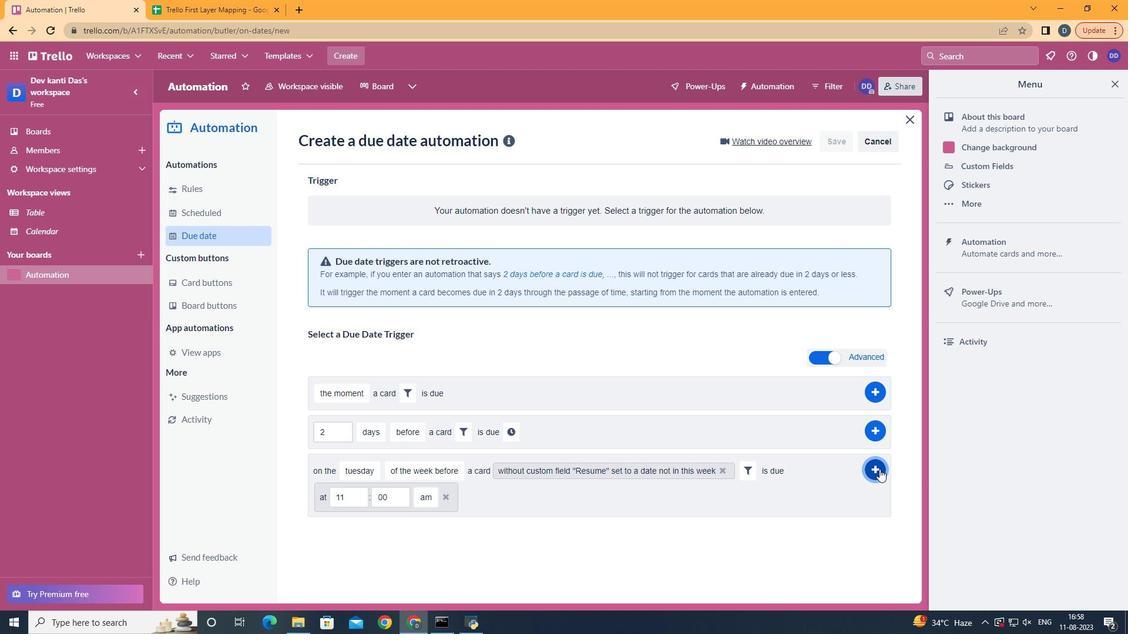 
Action: Mouse pressed left at (873, 463)
Screenshot: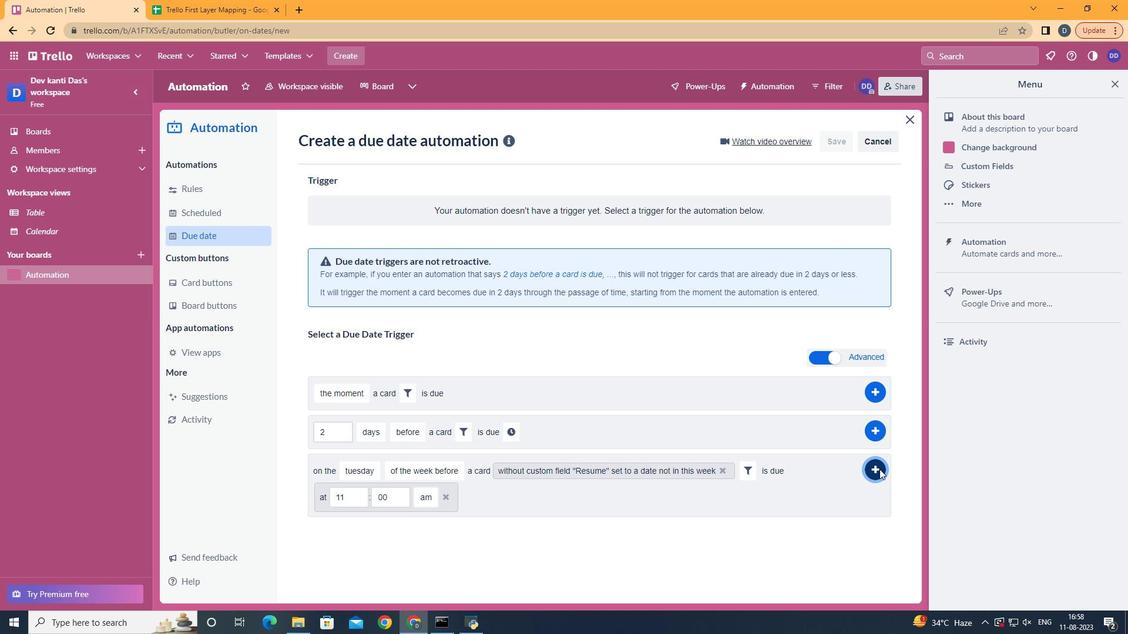 
